 Task: Find connections with filter location Mandsaur with filter topic #Jobopeningwith filter profile language English with filter current company HR Path with filter school MCT's Rajiv Gandhi Institute Of Technology with filter industry Media & Telecommunications with filter service category Personal Injury Law with filter keywords title Molecular Scientist
Action: Mouse moved to (474, 65)
Screenshot: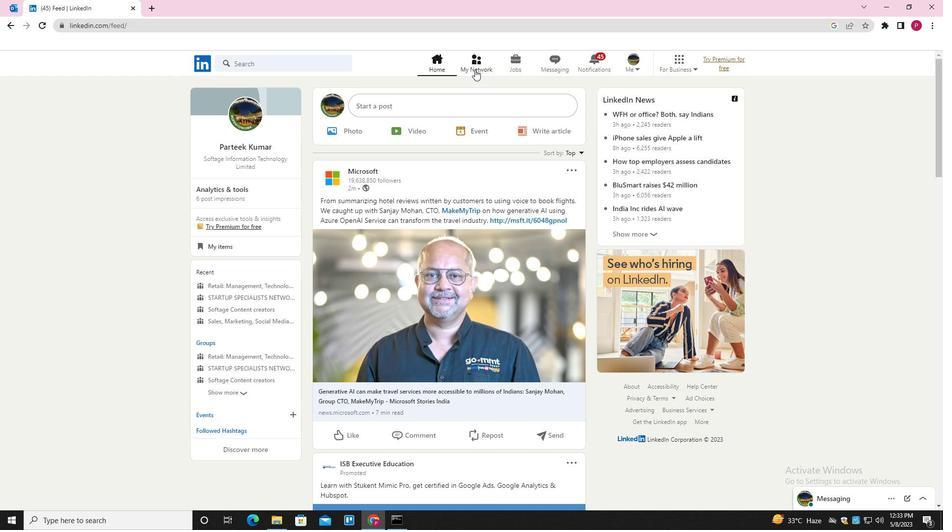 
Action: Mouse pressed left at (474, 65)
Screenshot: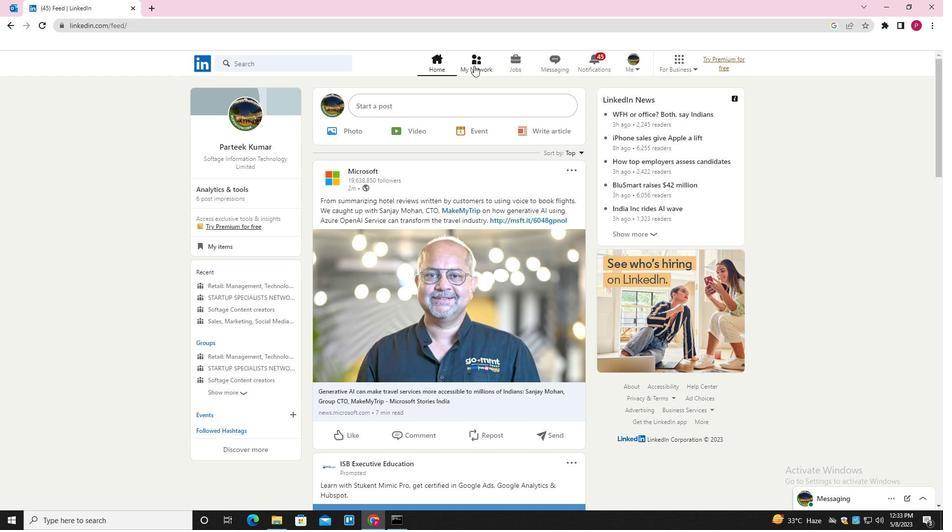 
Action: Mouse moved to (312, 120)
Screenshot: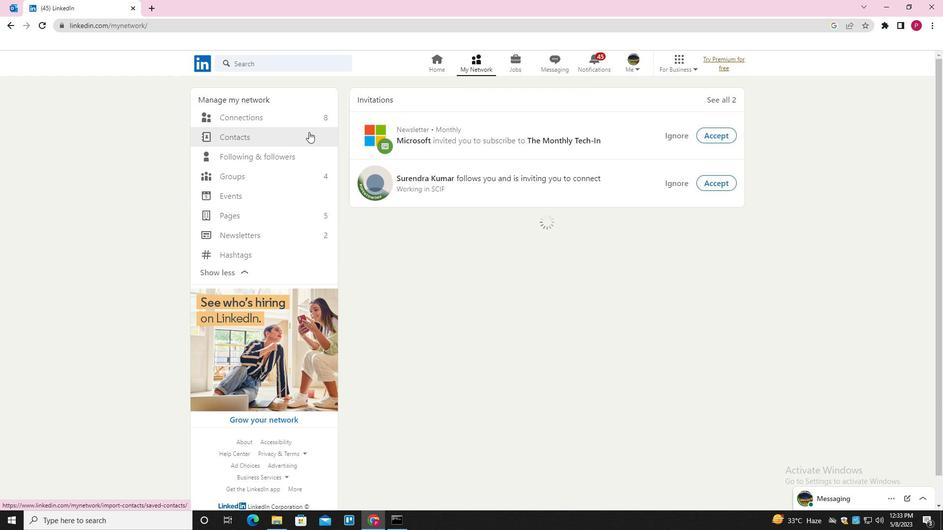 
Action: Mouse pressed left at (312, 120)
Screenshot: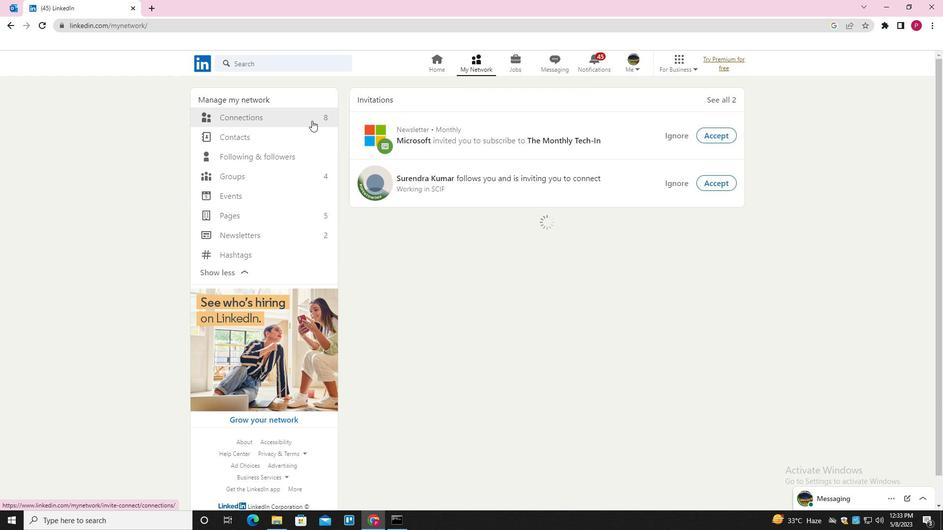 
Action: Mouse moved to (537, 119)
Screenshot: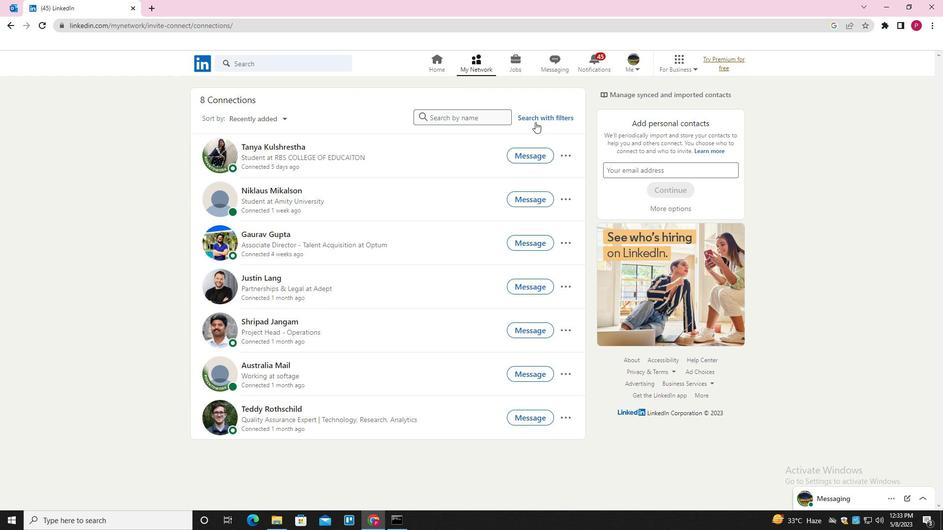 
Action: Mouse pressed left at (537, 119)
Screenshot: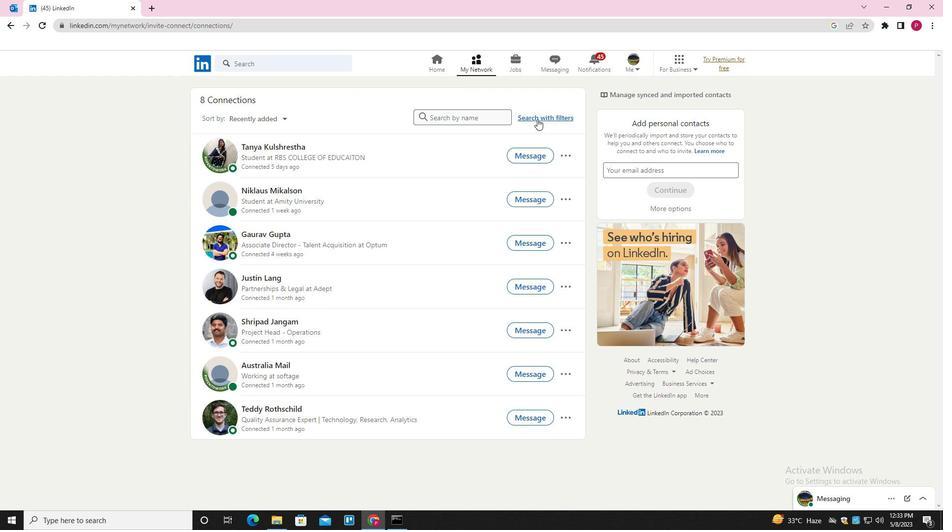 
Action: Mouse moved to (506, 92)
Screenshot: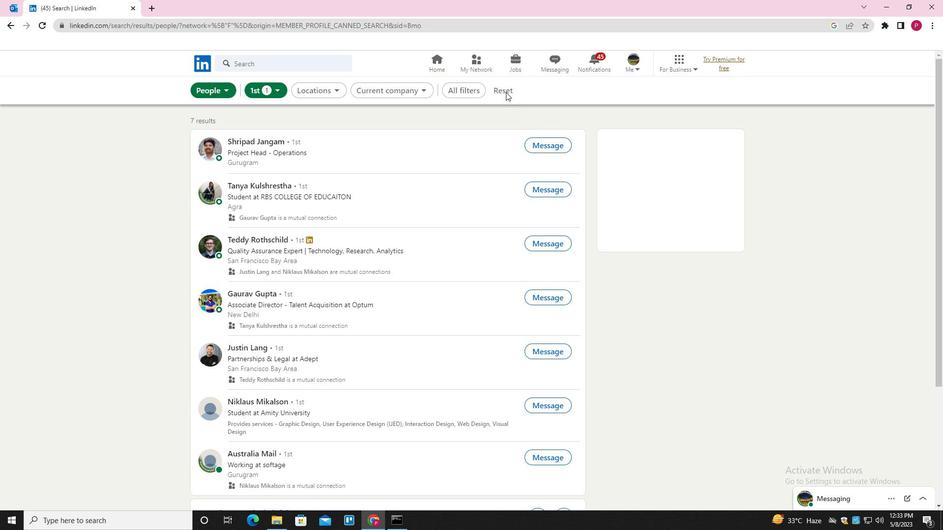
Action: Mouse pressed left at (506, 92)
Screenshot: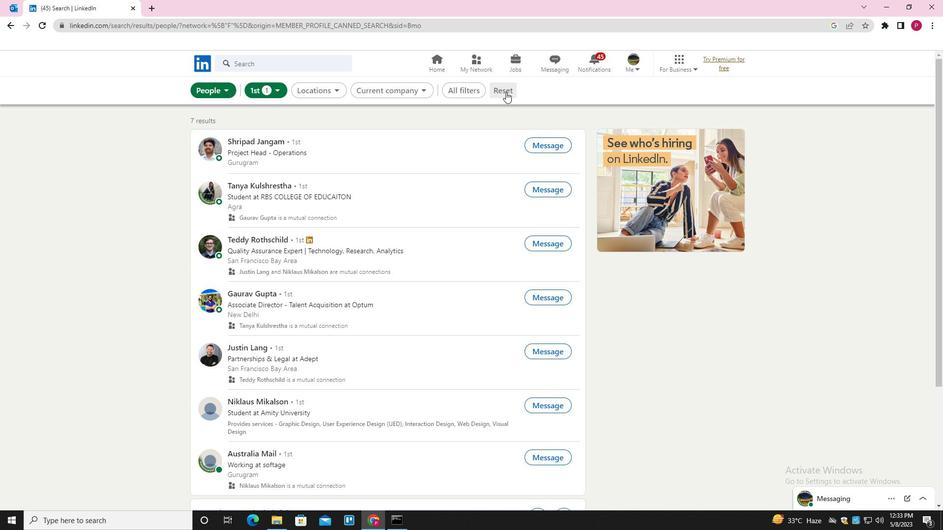 
Action: Mouse moved to (494, 88)
Screenshot: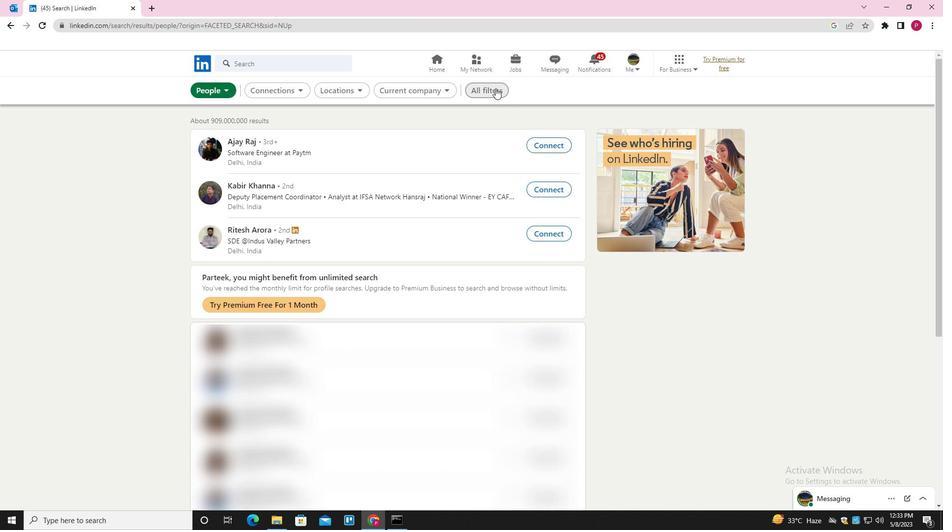 
Action: Mouse pressed left at (494, 88)
Screenshot: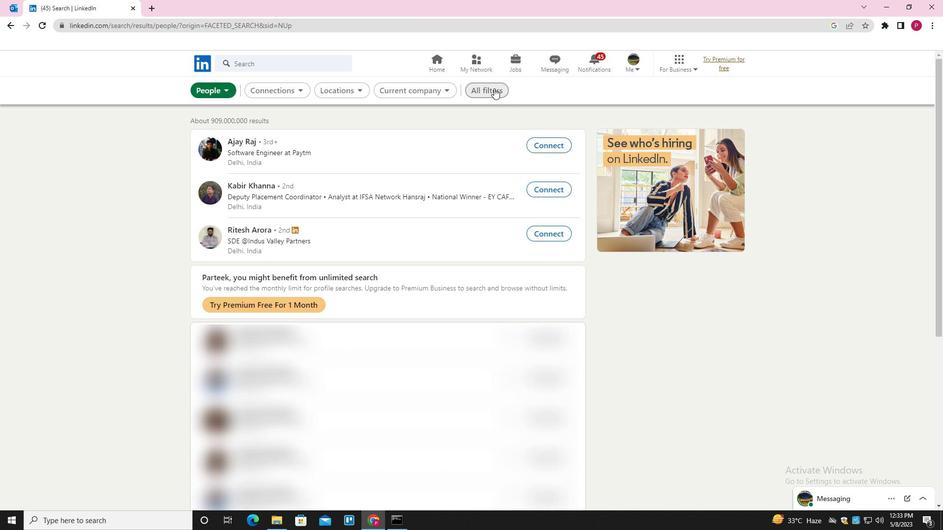 
Action: Mouse moved to (813, 264)
Screenshot: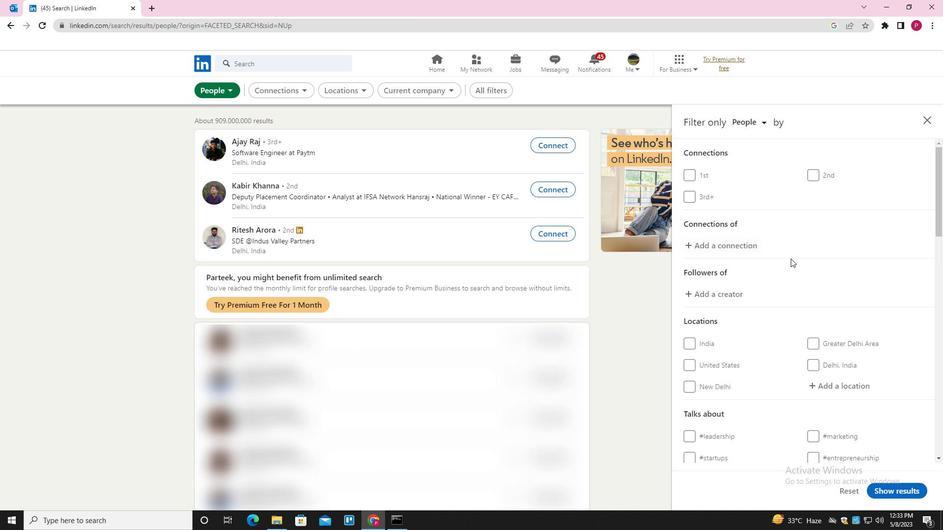 
Action: Mouse scrolled (813, 264) with delta (0, 0)
Screenshot: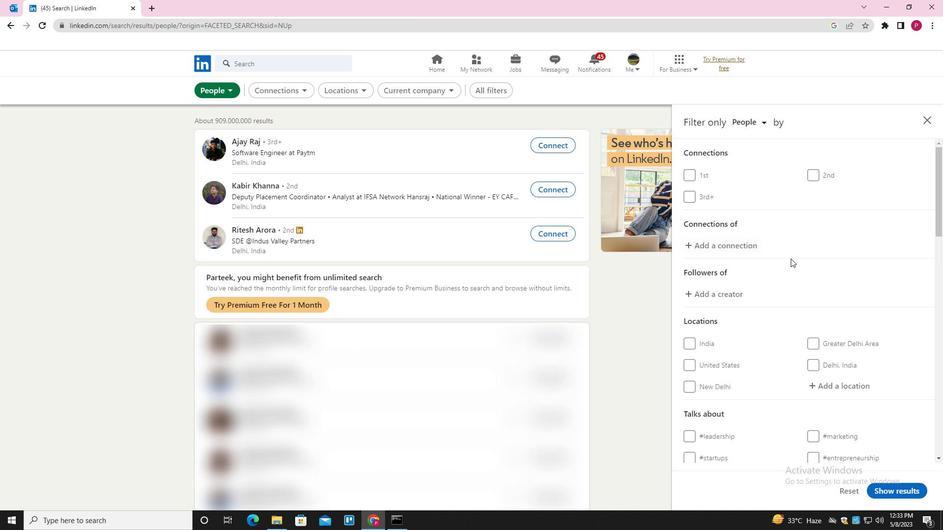 
Action: Mouse moved to (813, 265)
Screenshot: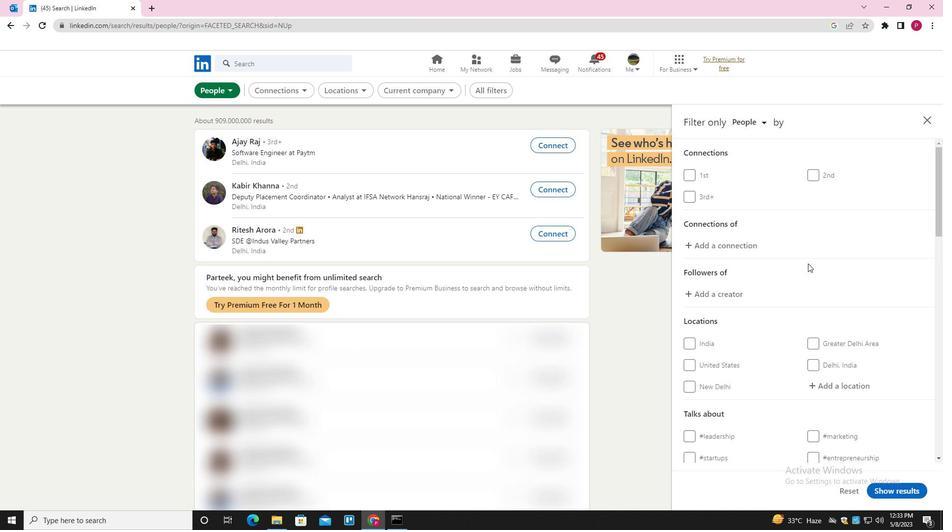 
Action: Mouse scrolled (813, 264) with delta (0, 0)
Screenshot: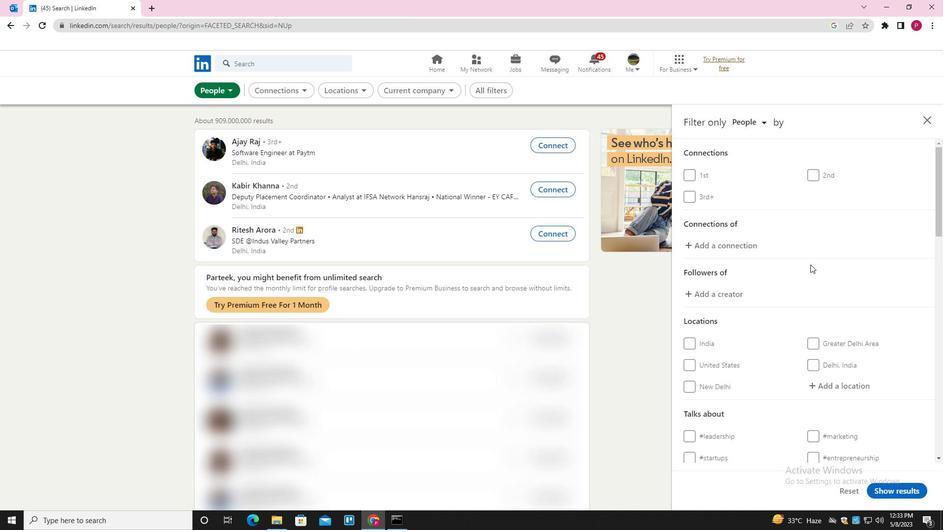 
Action: Mouse scrolled (813, 264) with delta (0, 0)
Screenshot: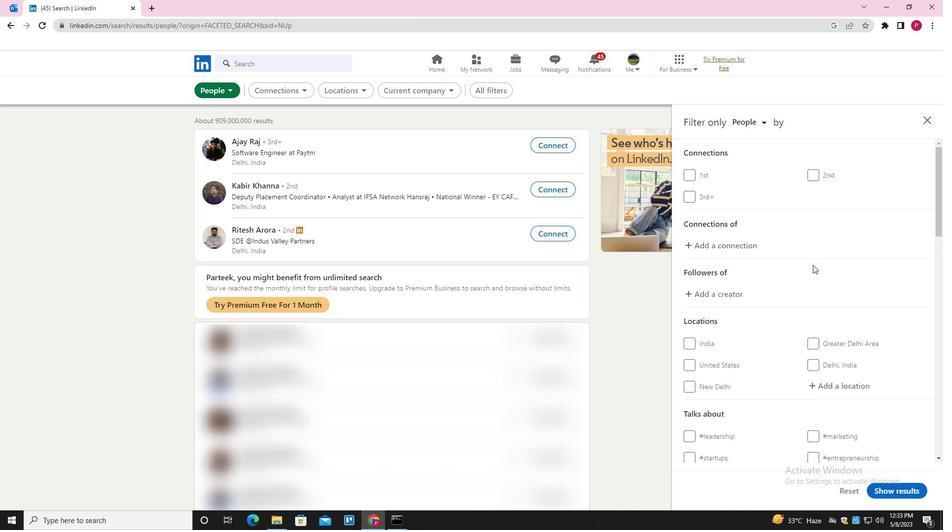 
Action: Mouse moved to (844, 238)
Screenshot: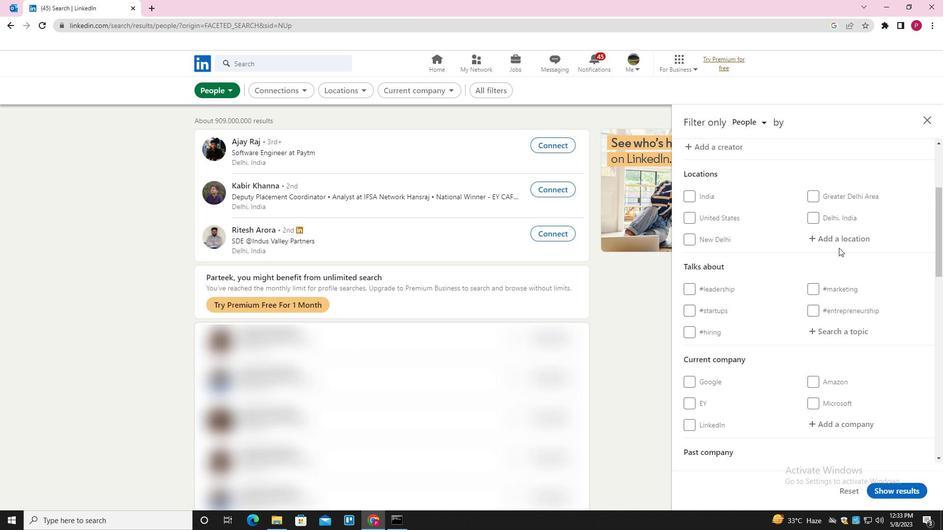 
Action: Mouse pressed left at (844, 238)
Screenshot: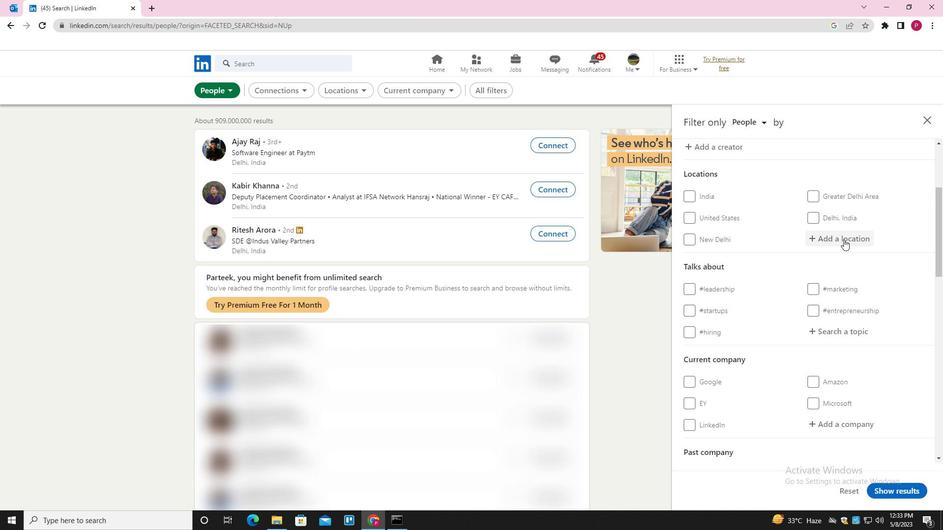 
Action: Key pressed <Key.shift>MANDSAUR<Key.down><Key.enter>
Screenshot: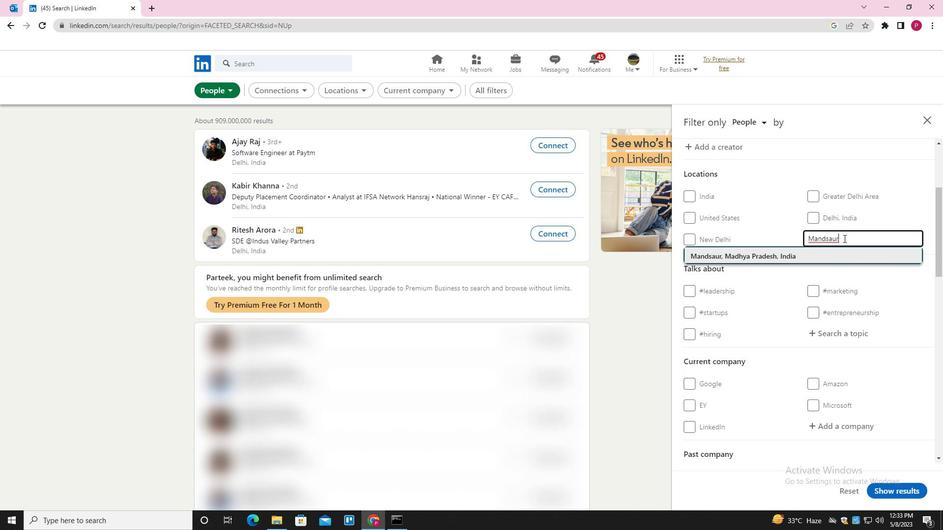 
Action: Mouse moved to (823, 265)
Screenshot: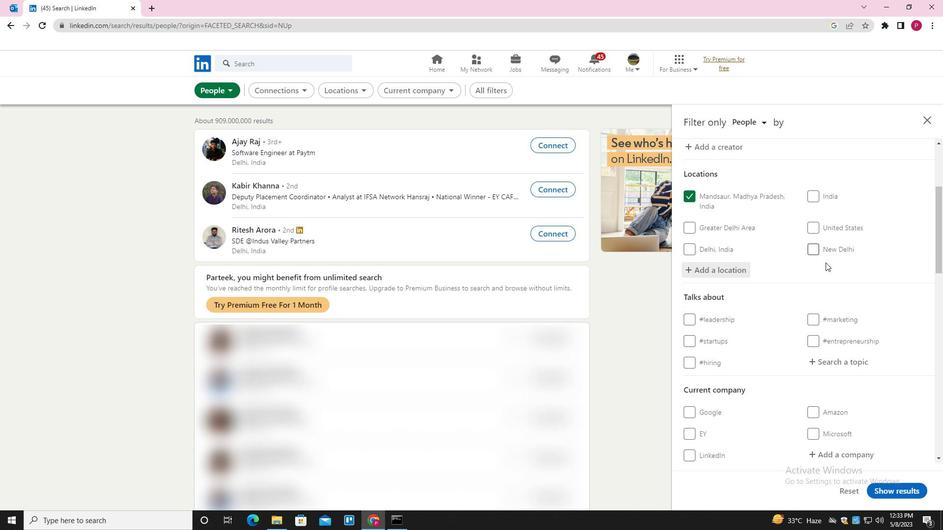 
Action: Mouse scrolled (823, 265) with delta (0, 0)
Screenshot: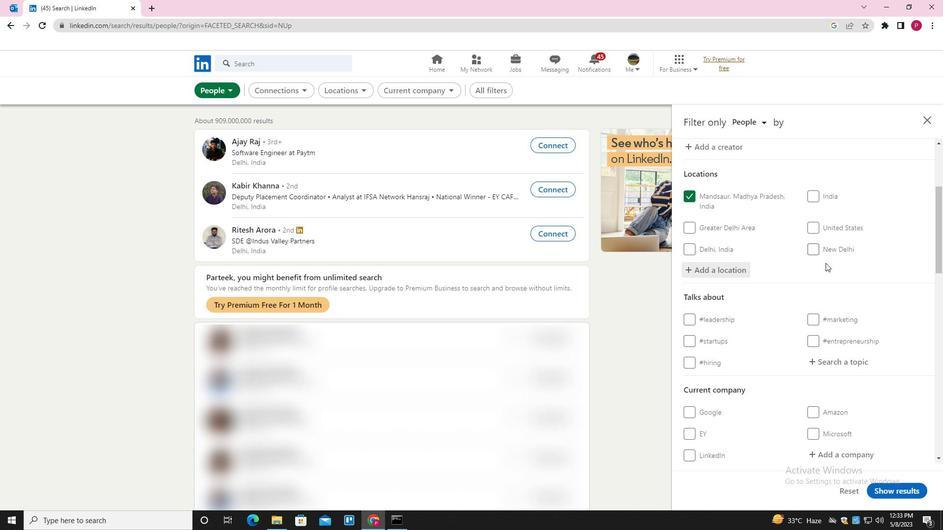 
Action: Mouse scrolled (823, 265) with delta (0, 0)
Screenshot: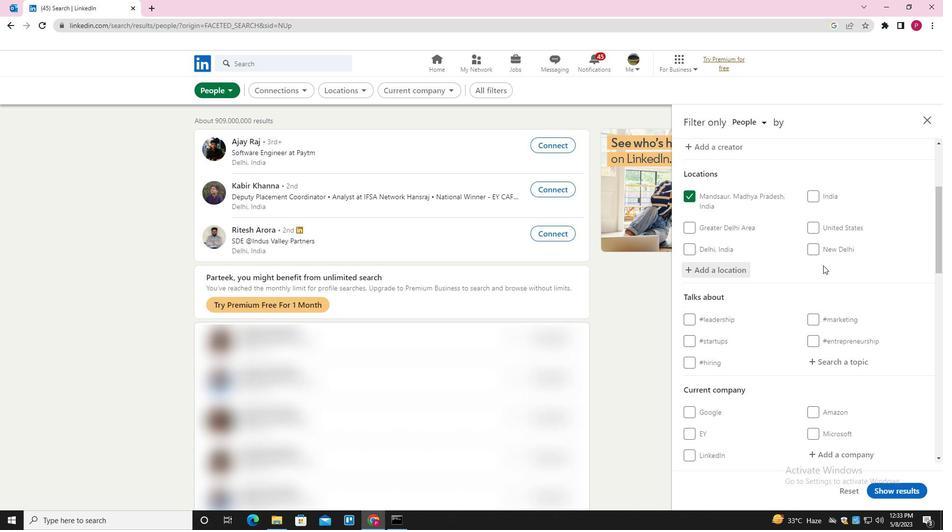 
Action: Mouse moved to (825, 264)
Screenshot: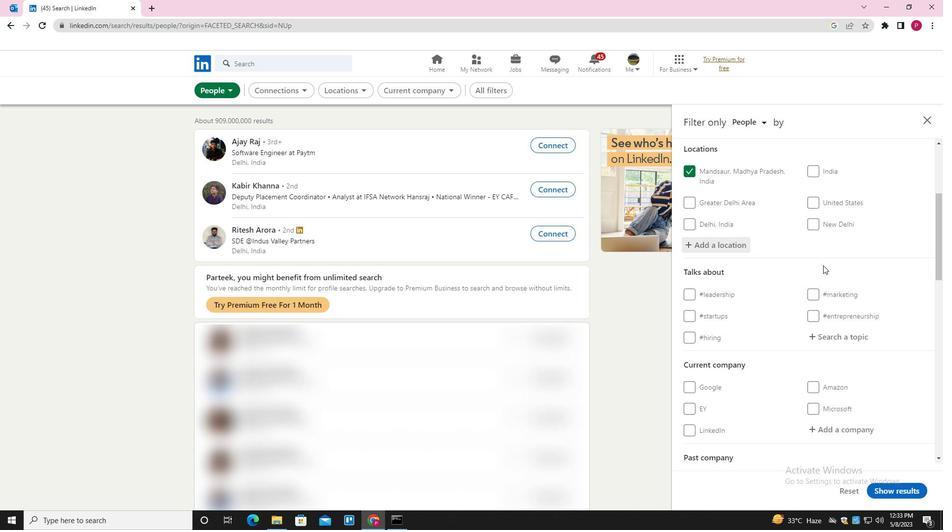 
Action: Mouse scrolled (825, 264) with delta (0, 0)
Screenshot: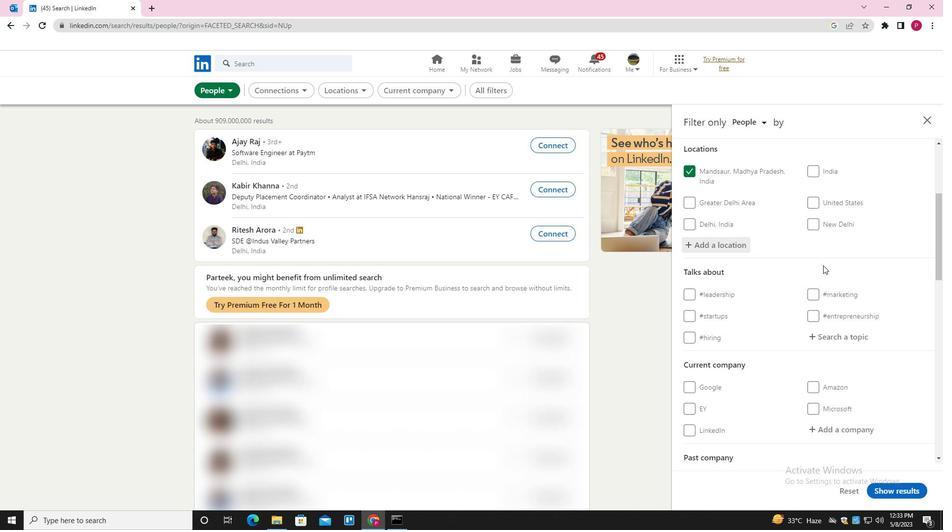 
Action: Mouse moved to (844, 214)
Screenshot: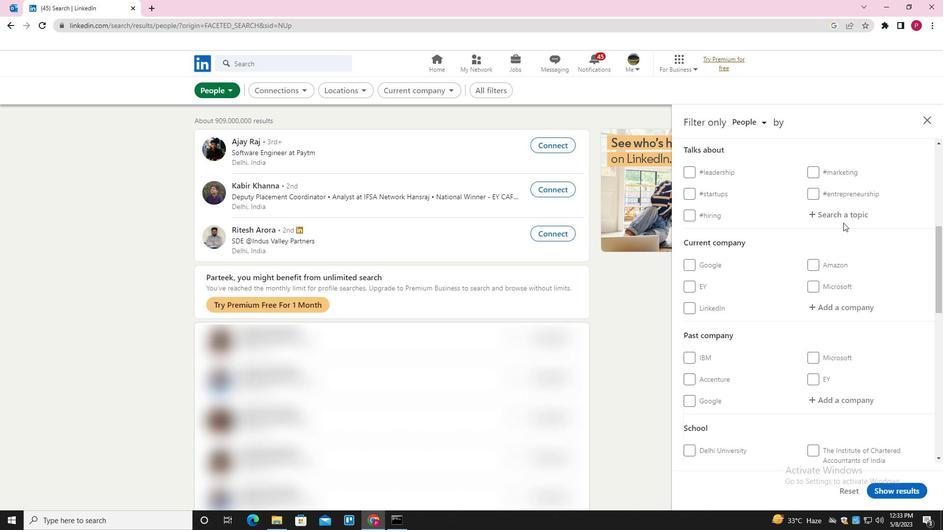 
Action: Mouse pressed left at (844, 214)
Screenshot: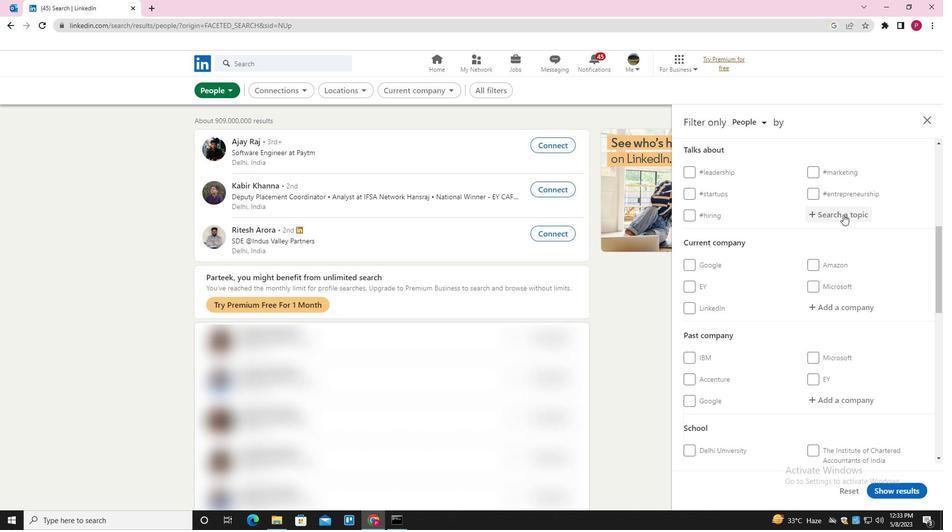 
Action: Key pressed JOBOPENING<Key.down><Key.enter>
Screenshot: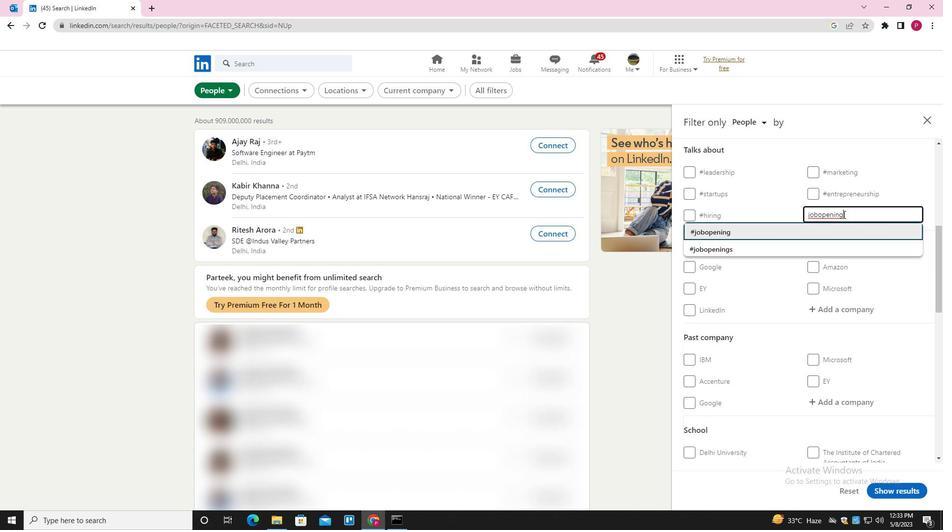 
Action: Mouse moved to (797, 293)
Screenshot: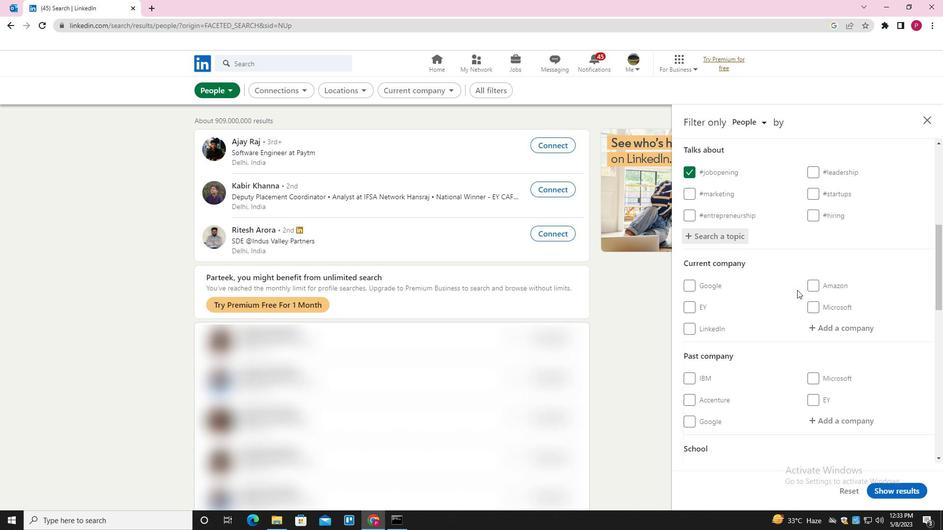 
Action: Mouse scrolled (797, 292) with delta (0, 0)
Screenshot: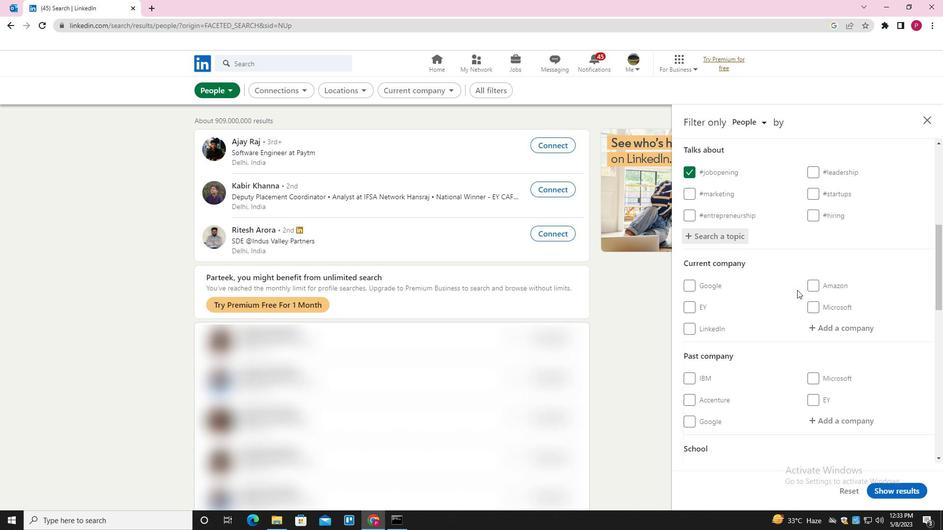 
Action: Mouse scrolled (797, 292) with delta (0, 0)
Screenshot: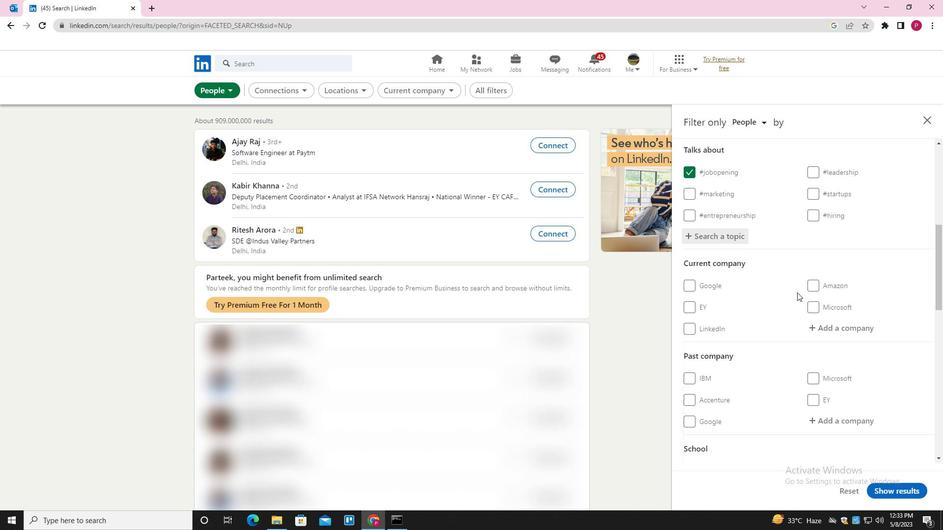 
Action: Mouse moved to (797, 293)
Screenshot: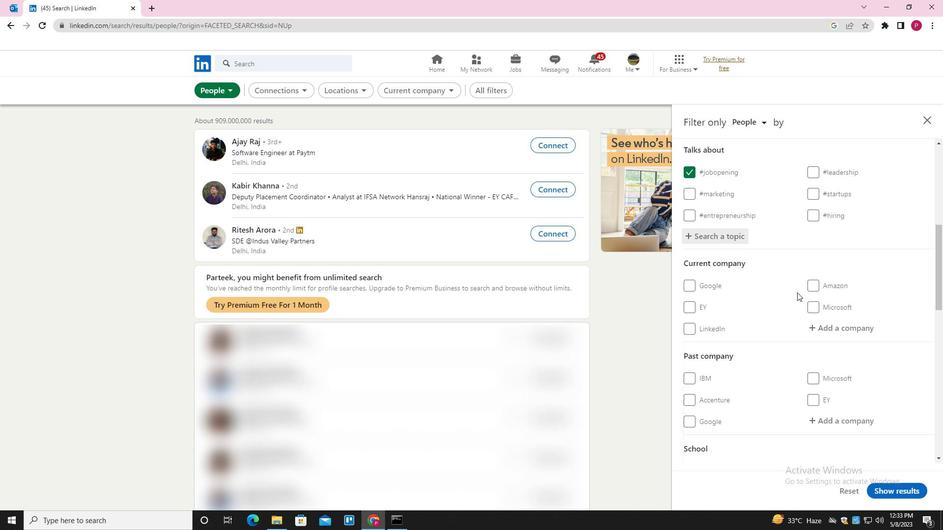 
Action: Mouse scrolled (797, 293) with delta (0, 0)
Screenshot: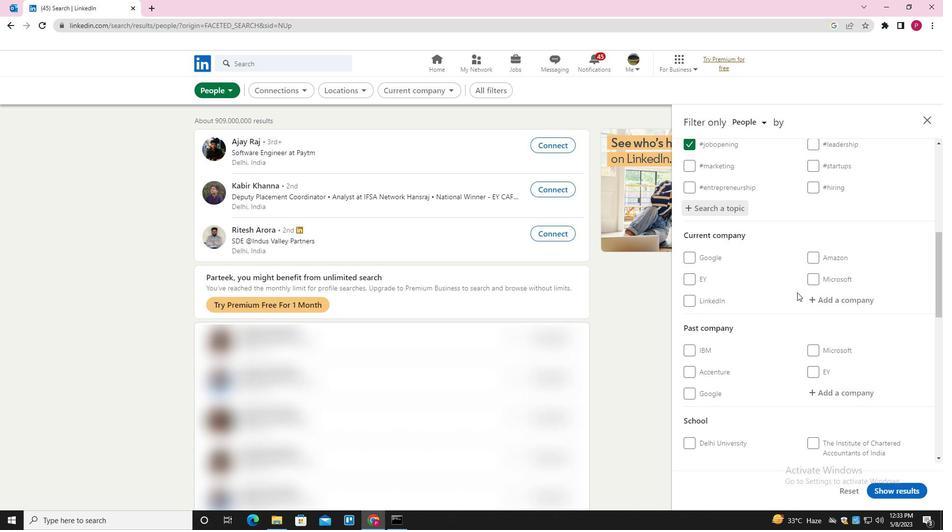 
Action: Mouse scrolled (797, 293) with delta (0, 0)
Screenshot: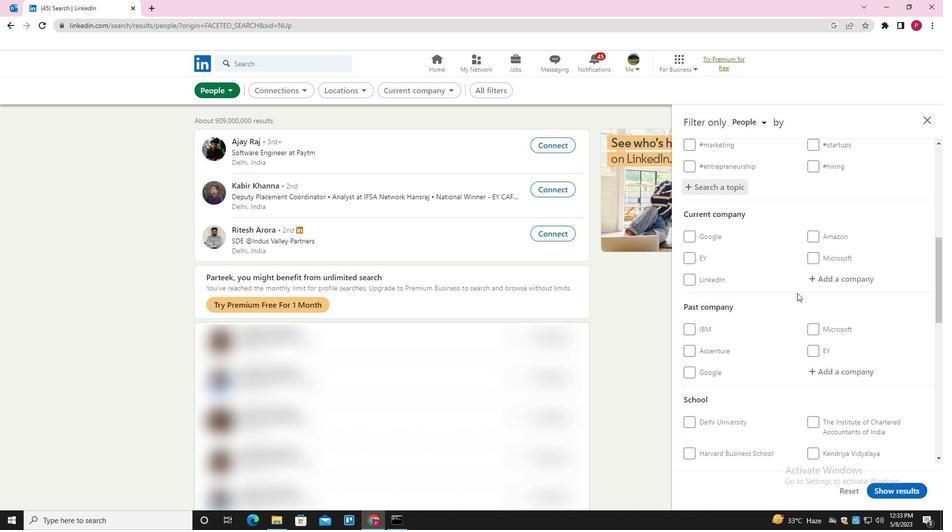 
Action: Mouse moved to (784, 277)
Screenshot: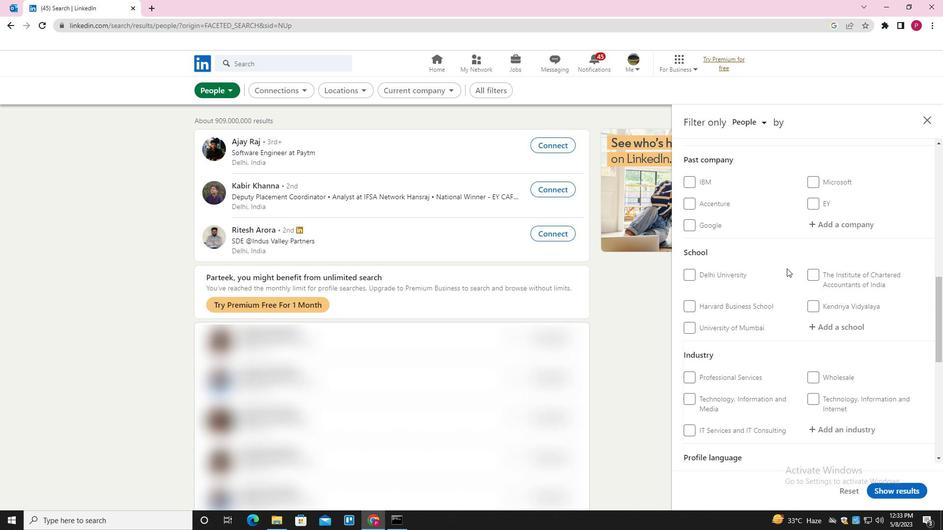 
Action: Mouse scrolled (784, 277) with delta (0, 0)
Screenshot: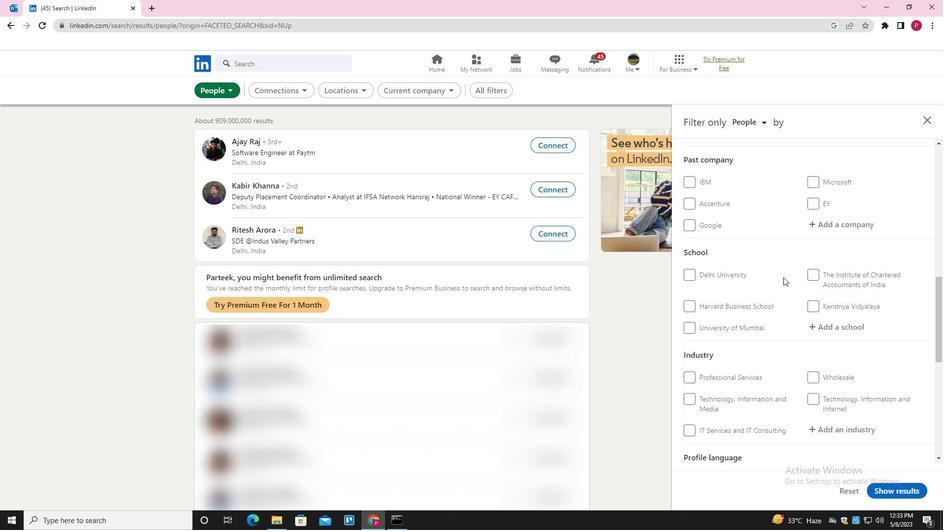 
Action: Mouse scrolled (784, 277) with delta (0, 0)
Screenshot: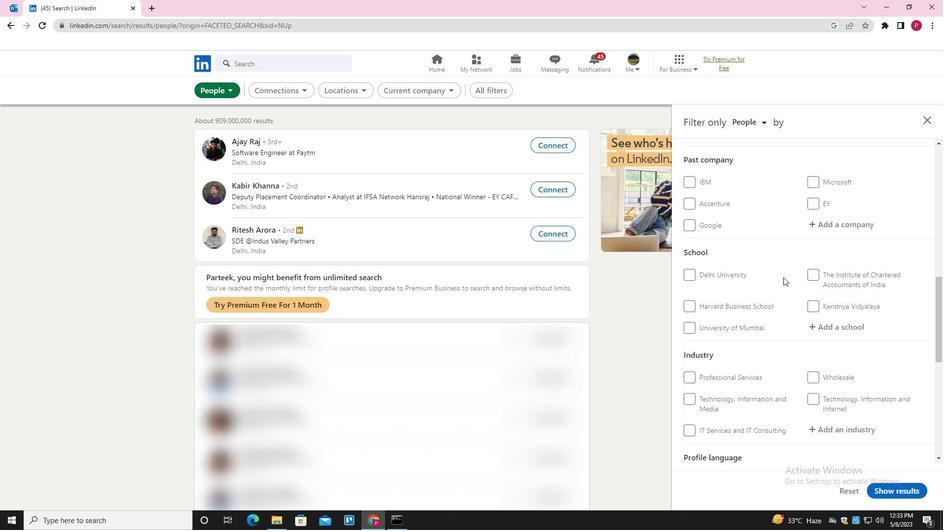 
Action: Mouse moved to (784, 278)
Screenshot: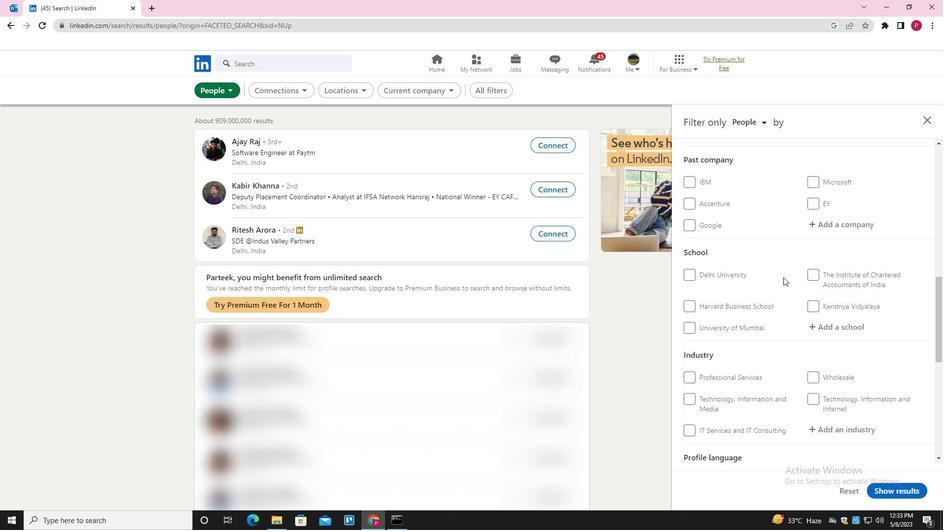 
Action: Mouse scrolled (784, 277) with delta (0, 0)
Screenshot: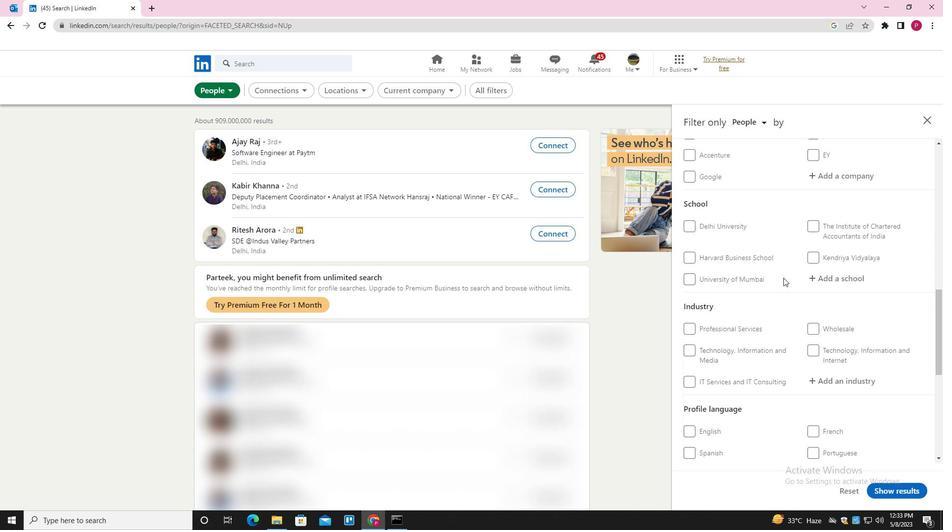 
Action: Mouse scrolled (784, 277) with delta (0, 0)
Screenshot: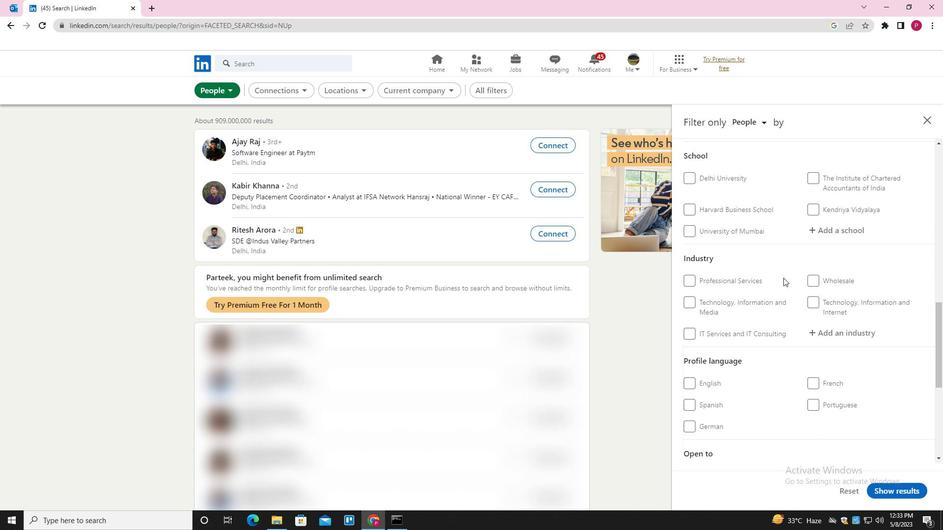 
Action: Mouse scrolled (784, 277) with delta (0, 0)
Screenshot: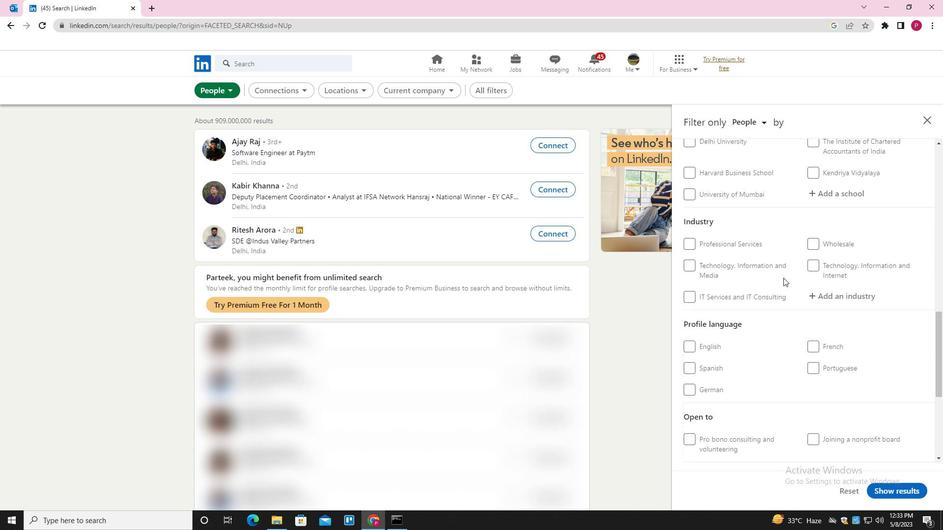 
Action: Mouse moved to (690, 237)
Screenshot: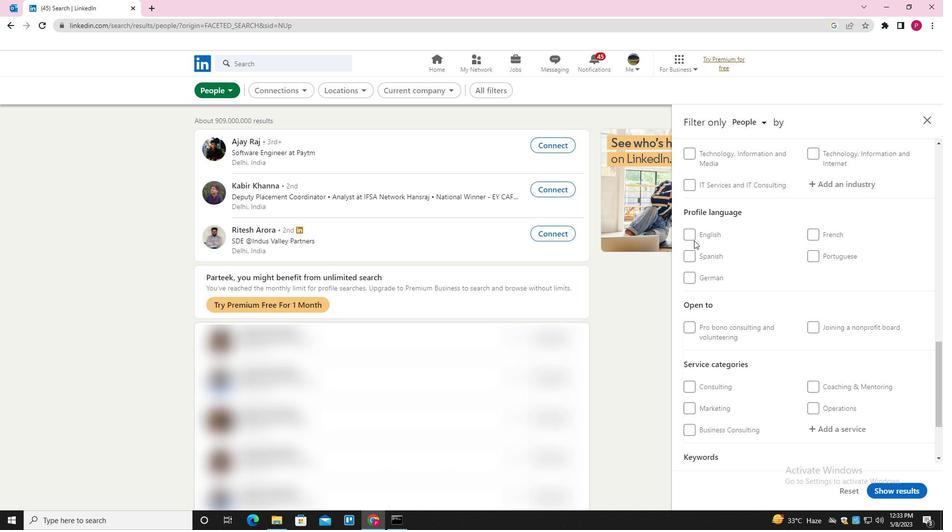 
Action: Mouse pressed left at (690, 237)
Screenshot: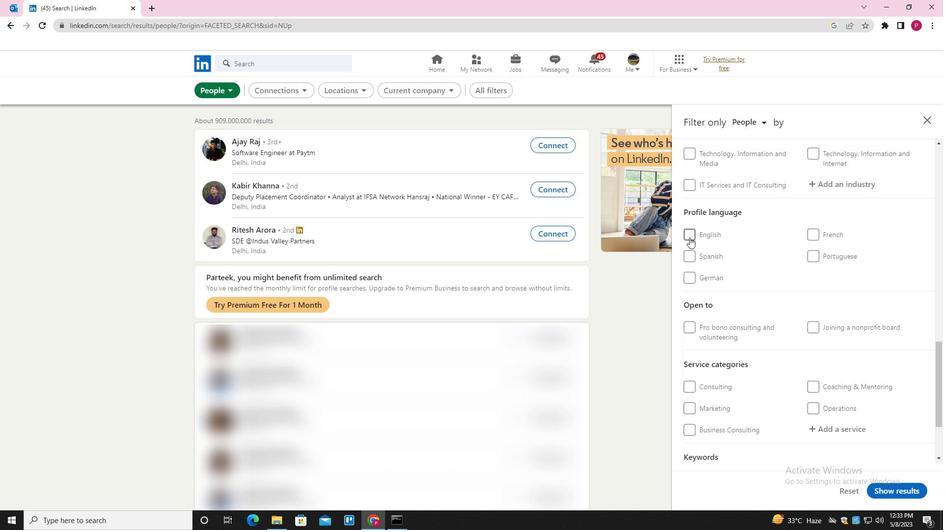 
Action: Mouse moved to (759, 273)
Screenshot: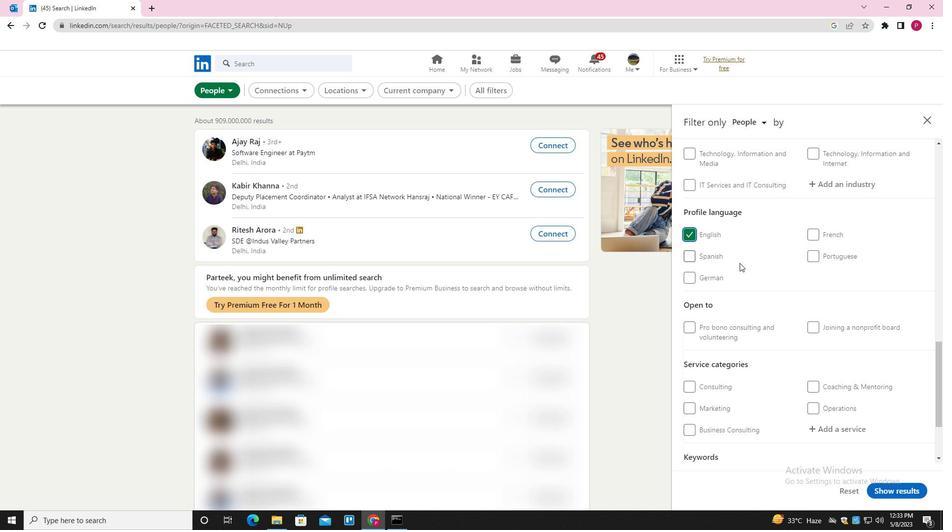 
Action: Mouse scrolled (759, 273) with delta (0, 0)
Screenshot: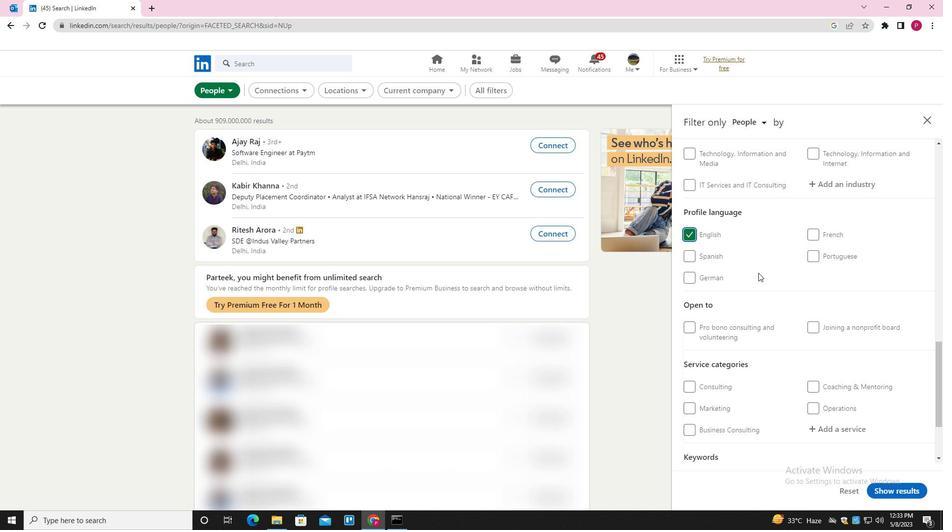 
Action: Mouse scrolled (759, 273) with delta (0, 0)
Screenshot: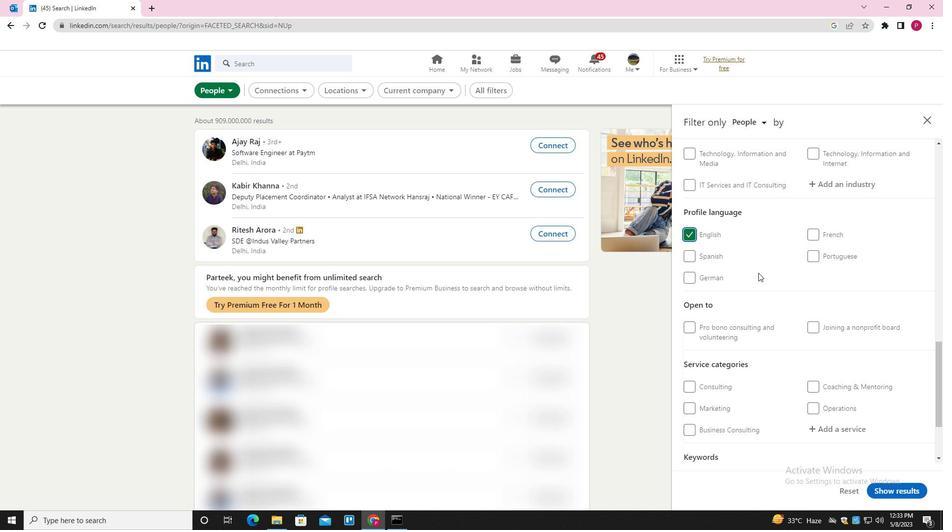 
Action: Mouse scrolled (759, 273) with delta (0, 0)
Screenshot: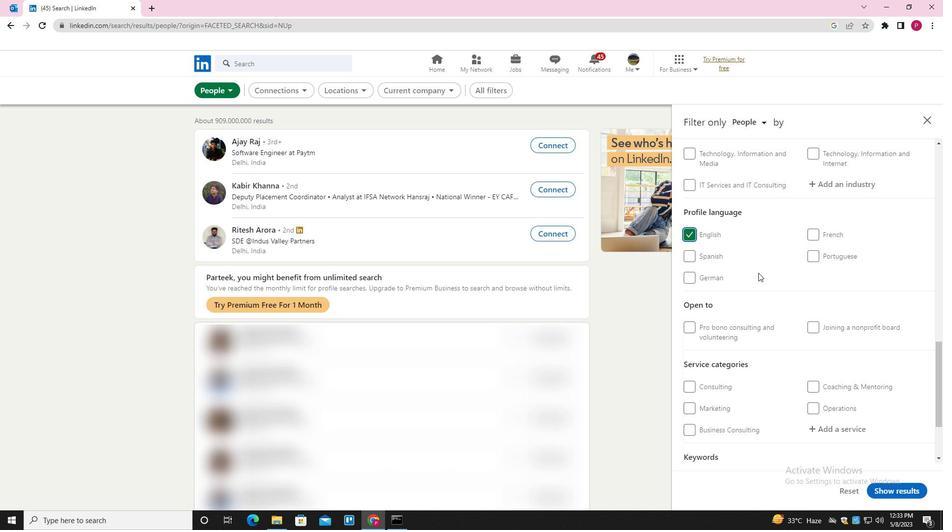 
Action: Mouse scrolled (759, 273) with delta (0, 0)
Screenshot: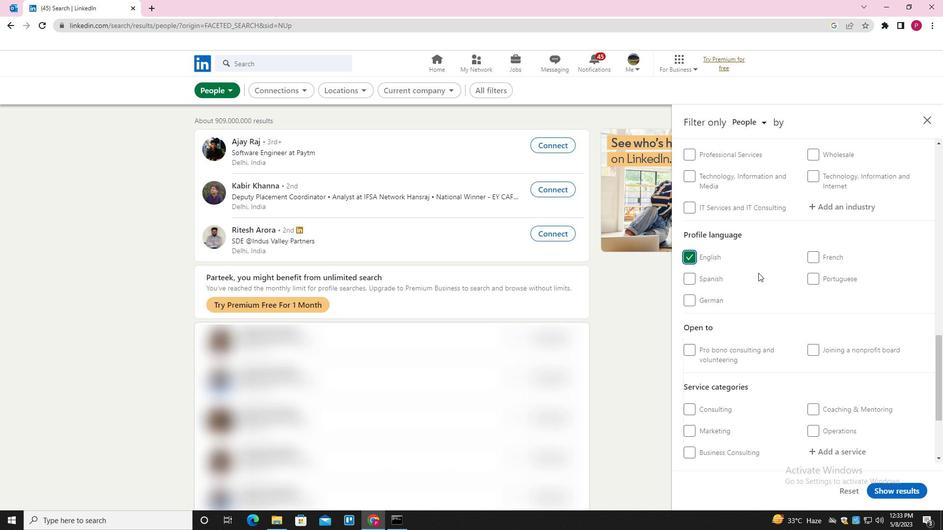 
Action: Mouse scrolled (759, 273) with delta (0, 0)
Screenshot: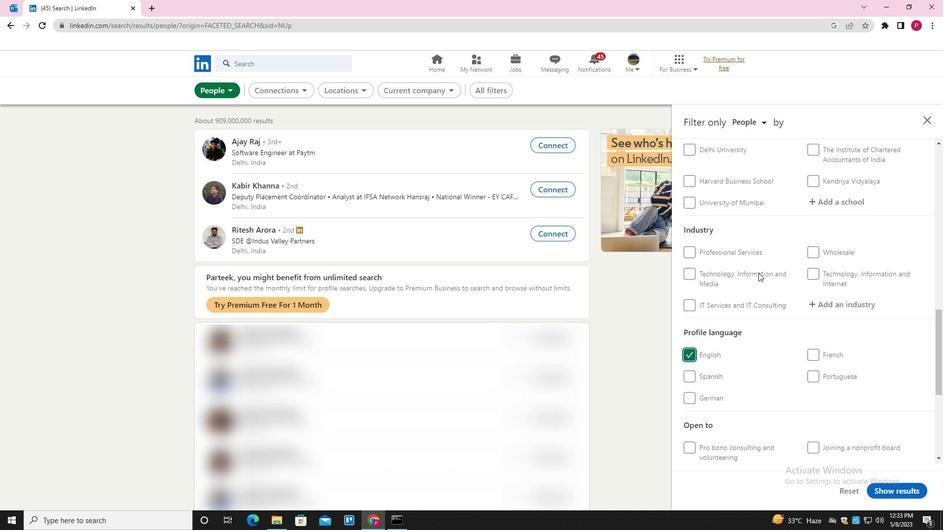 
Action: Mouse scrolled (759, 273) with delta (0, 0)
Screenshot: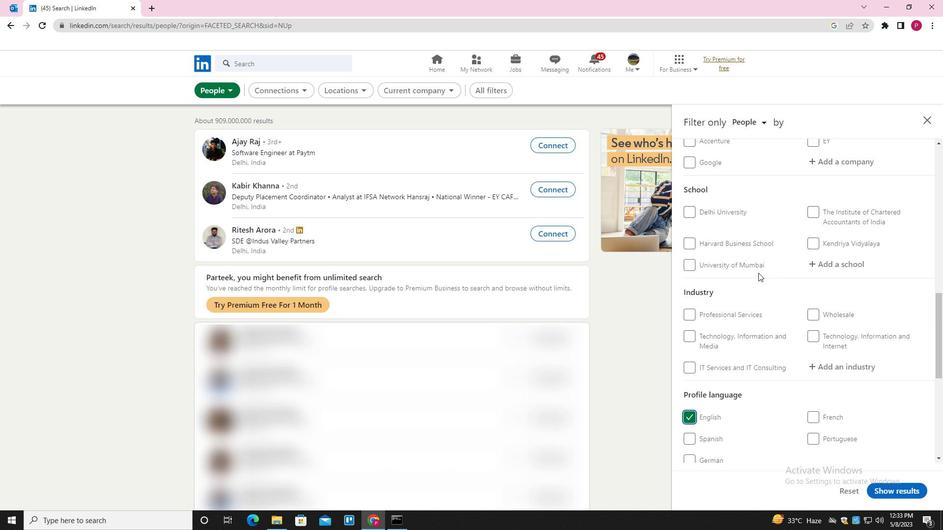 
Action: Mouse scrolled (759, 273) with delta (0, 0)
Screenshot: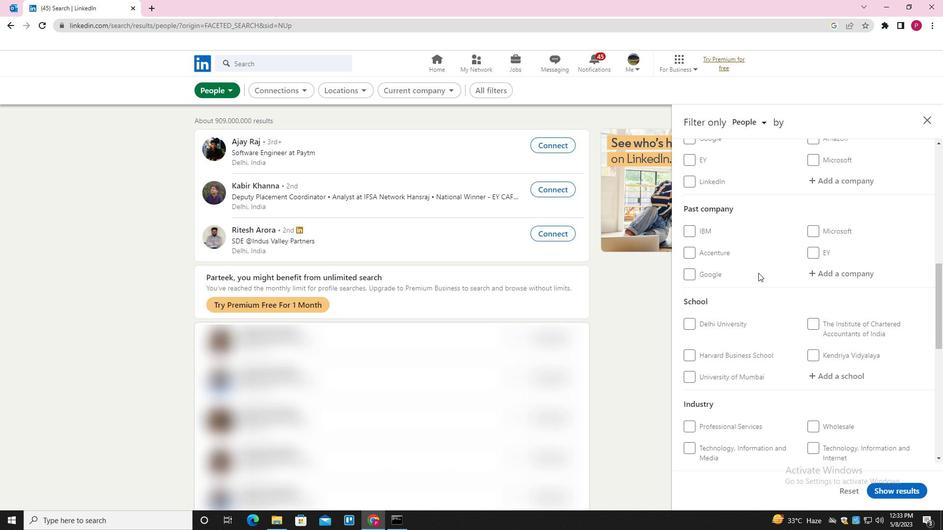
Action: Mouse moved to (837, 230)
Screenshot: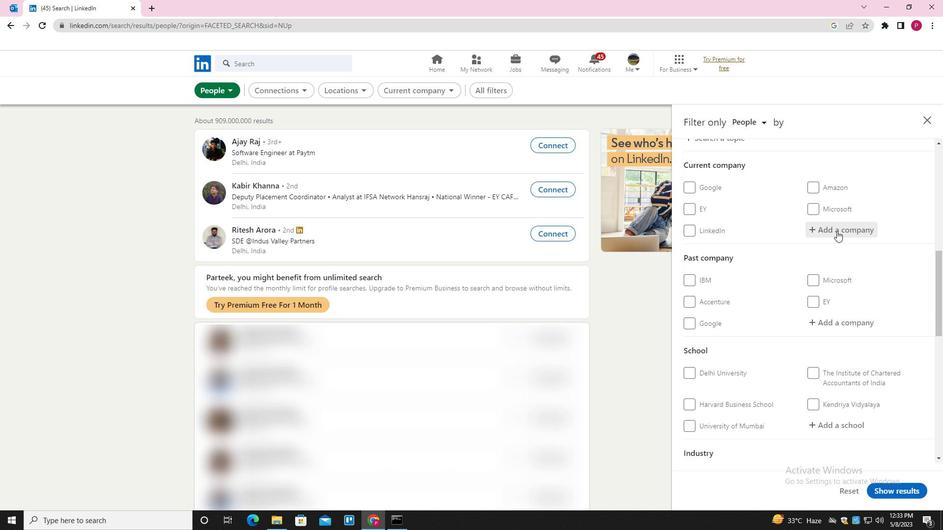 
Action: Mouse pressed left at (837, 230)
Screenshot: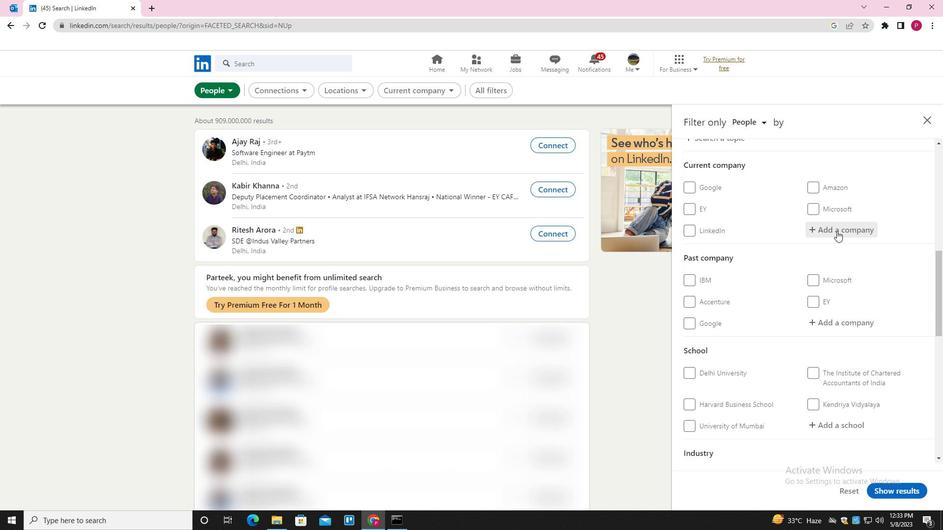 
Action: Mouse moved to (835, 229)
Screenshot: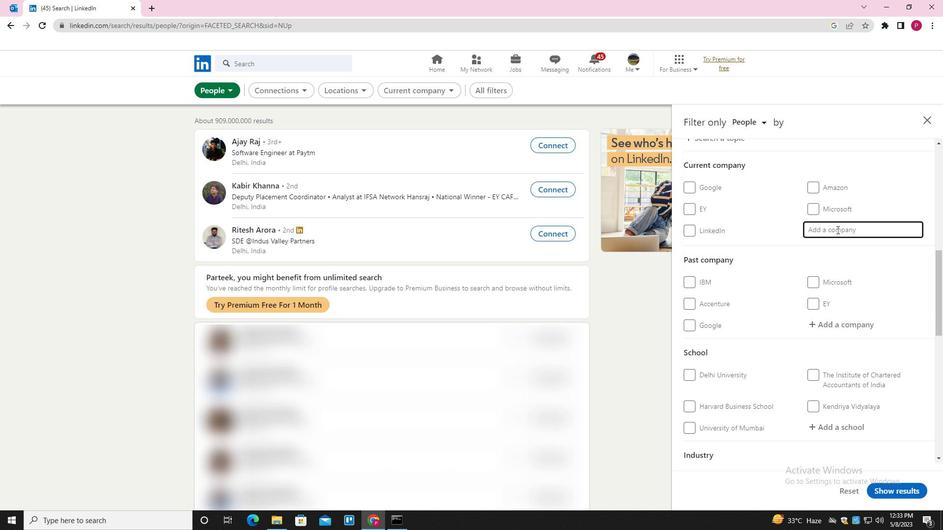 
Action: Key pressed <Key.shift><Key.shift><Key.shift><Key.shift><Key.shift><Key.shift><Key.shift><Key.shift>HR<Key.space><Key.shift>PATH<Key.down><Key.enter>
Screenshot: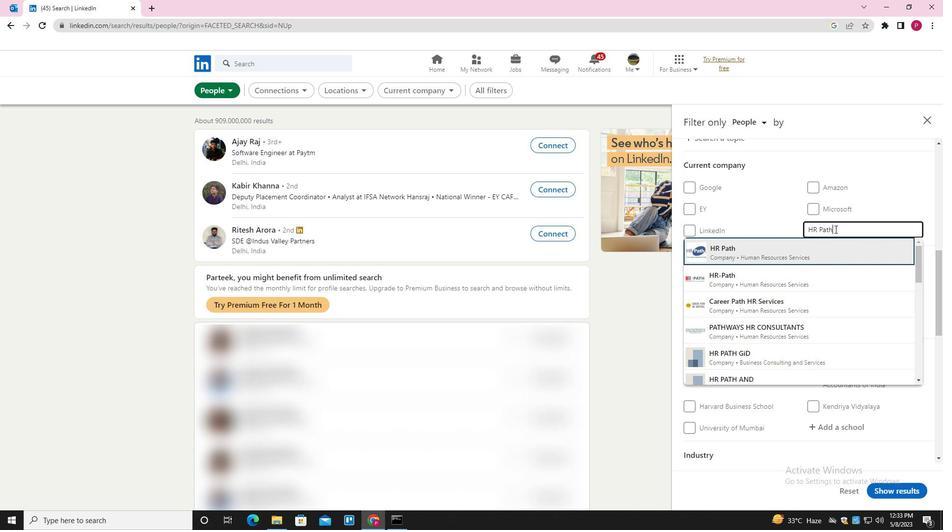 
Action: Mouse moved to (822, 261)
Screenshot: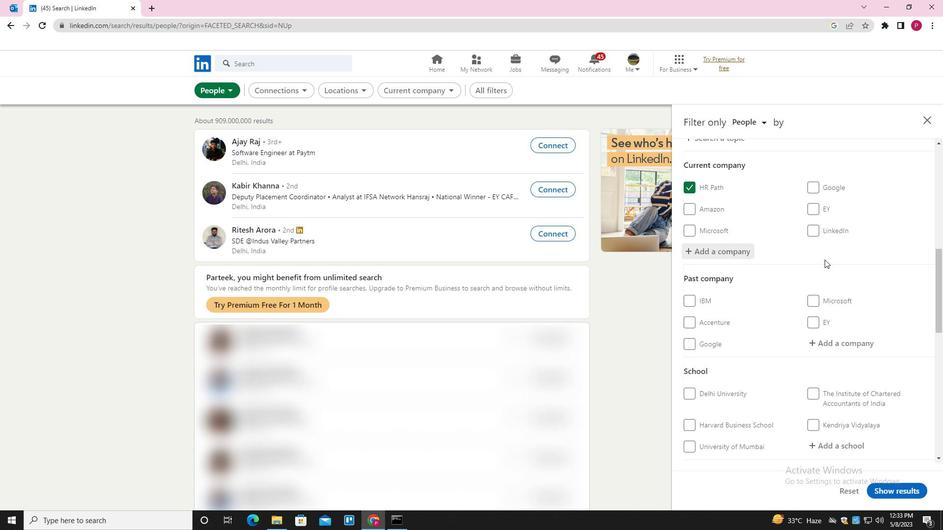 
Action: Mouse scrolled (822, 260) with delta (0, 0)
Screenshot: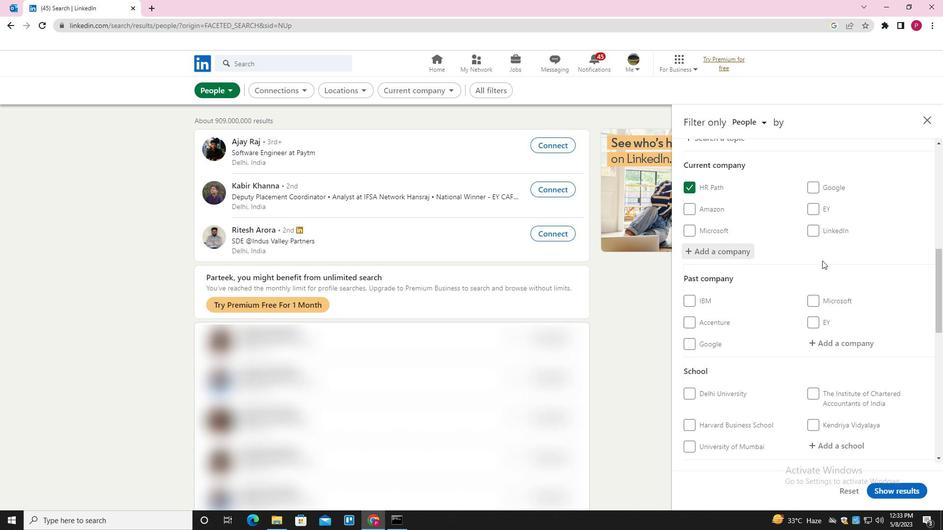 
Action: Mouse scrolled (822, 260) with delta (0, 0)
Screenshot: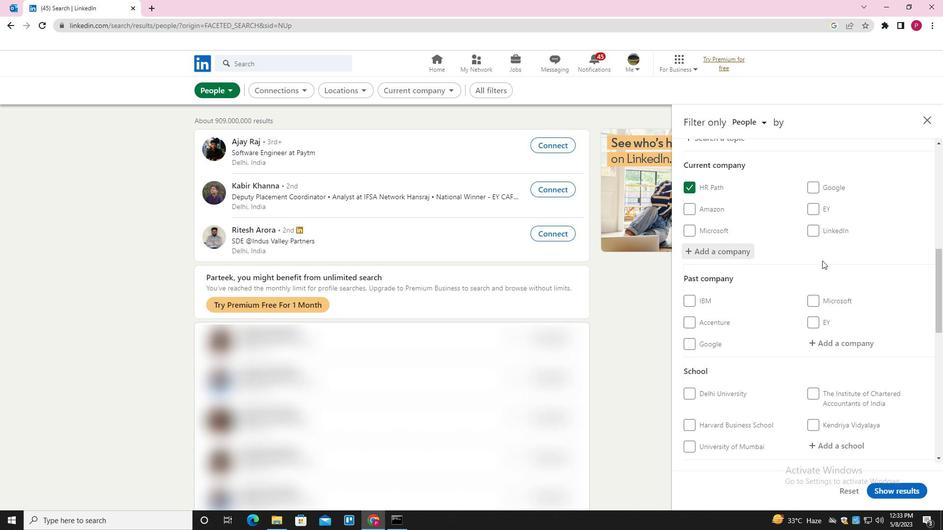 
Action: Mouse scrolled (822, 260) with delta (0, 0)
Screenshot: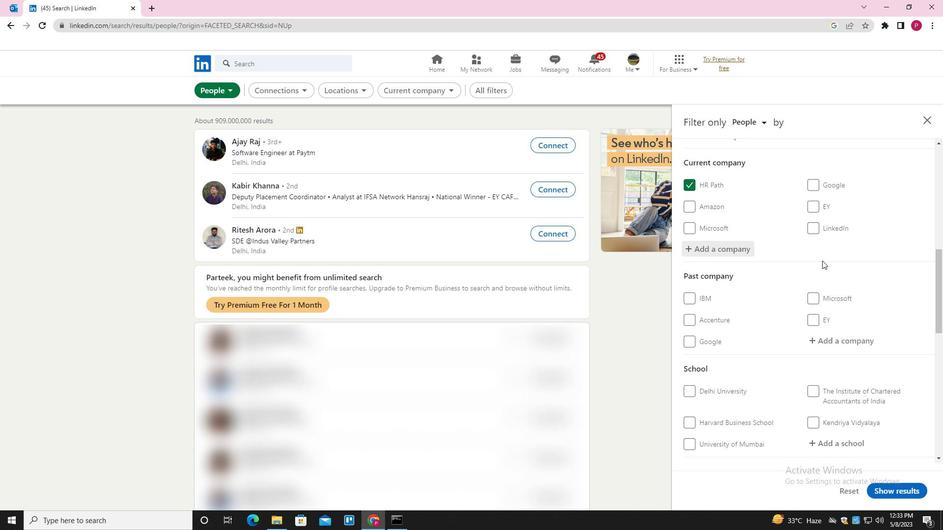 
Action: Mouse scrolled (822, 260) with delta (0, 0)
Screenshot: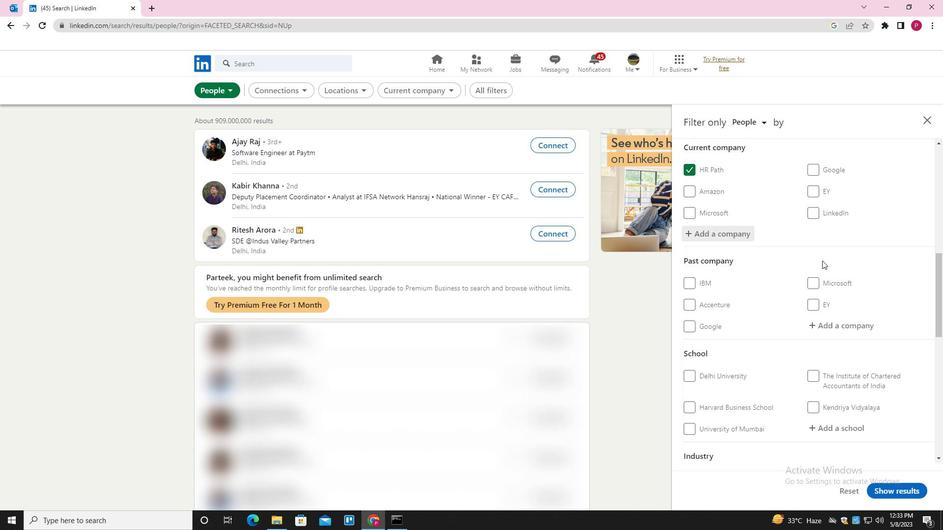 
Action: Mouse scrolled (822, 260) with delta (0, 0)
Screenshot: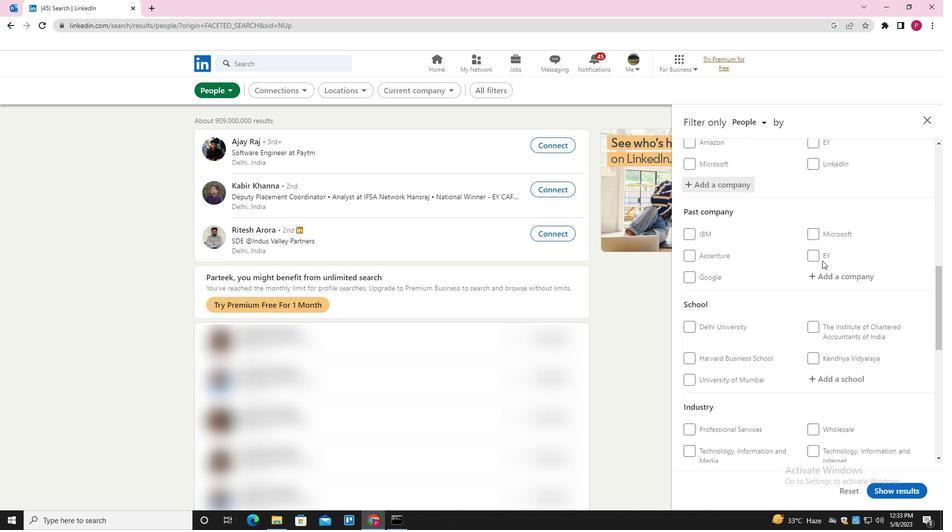 
Action: Mouse moved to (832, 201)
Screenshot: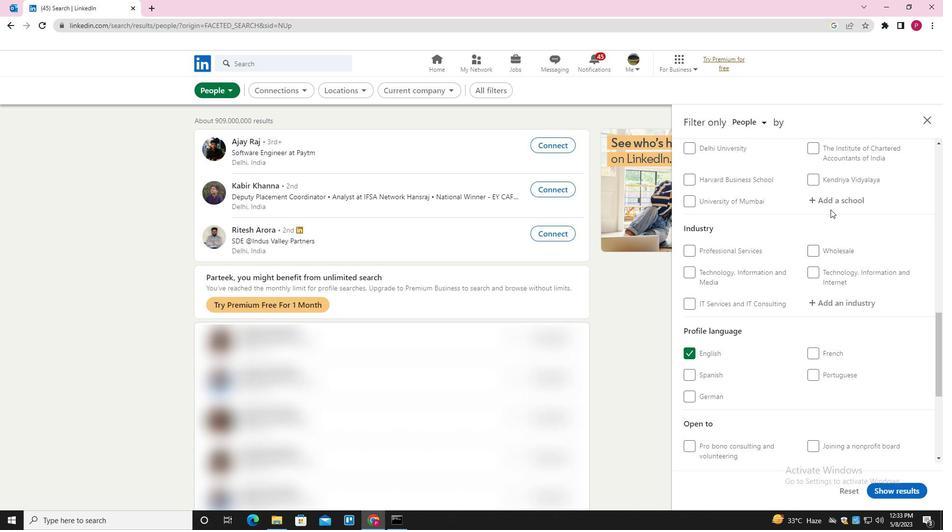 
Action: Mouse pressed left at (832, 201)
Screenshot: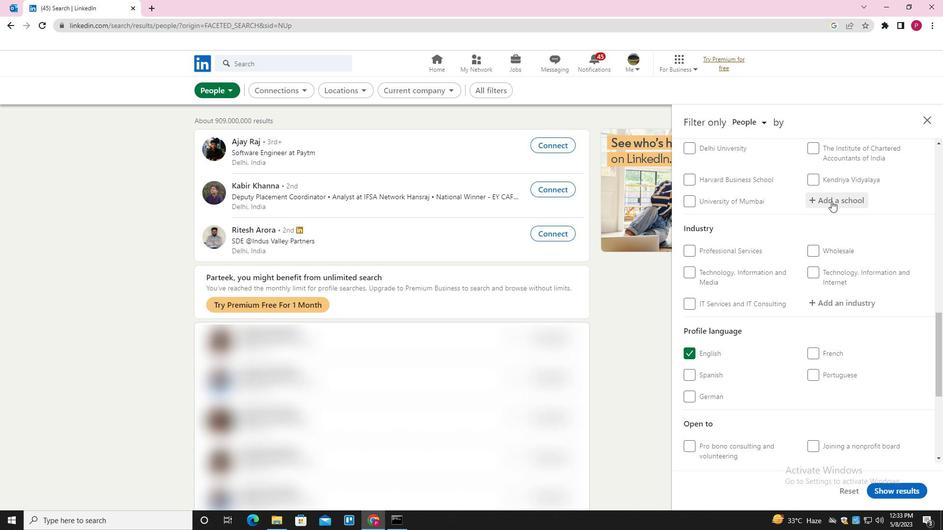 
Action: Key pressed <Key.shift><Key.shift><Key.shift><Key.shift><Key.shift><Key.shift><Key.shift><Key.shift><Key.shift><Key.shift><Key.shift><Key.shift>MCT'S<Key.space><Key.shift><Key.shift><Key.shift><Key.shift>RAJIV<Key.space><Key.shift><Key.shift>GANDHI<Key.space><Key.shift>INSTU<Key.backspace>IR<Key.backspace>TUTE<Key.space>OF<Key.space><Key.shift>Y<Key.backspace><Key.shift>TECHNOLOGY<Key.down><Key.enter>
Screenshot: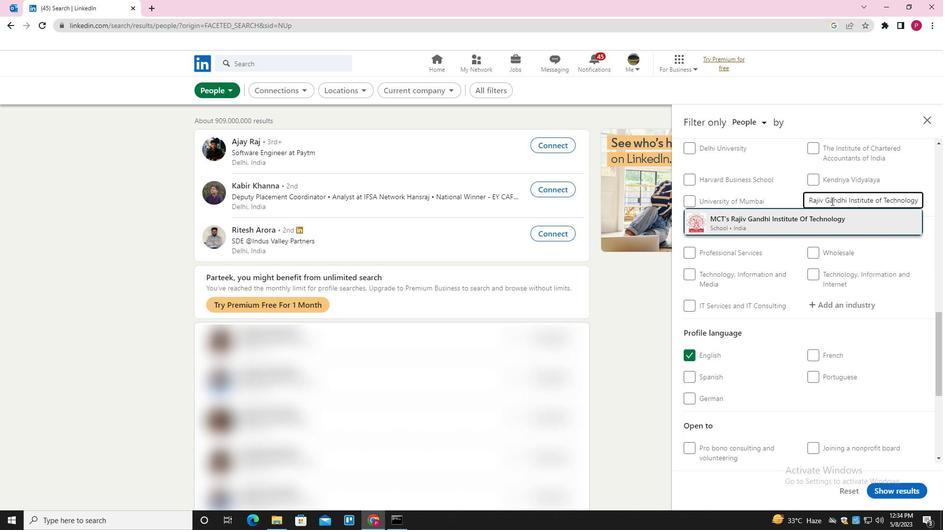 
Action: Mouse moved to (844, 259)
Screenshot: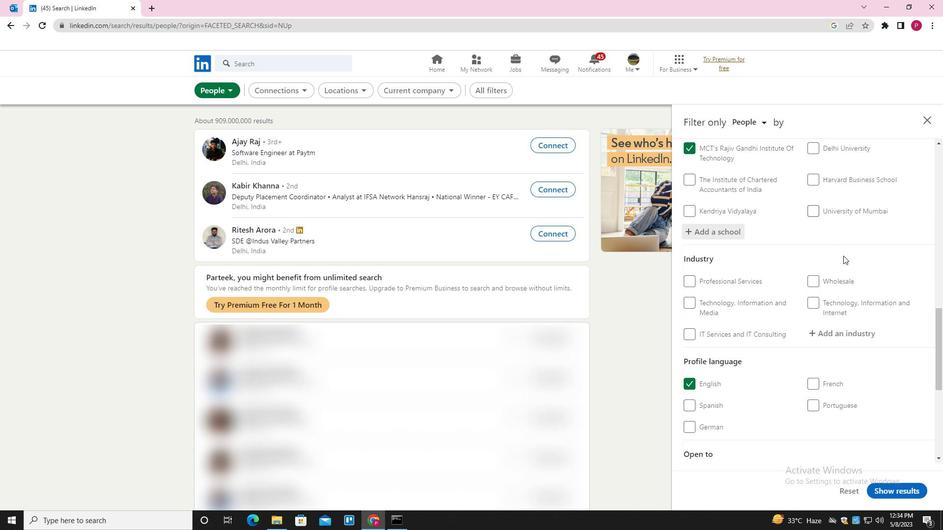
Action: Mouse scrolled (844, 258) with delta (0, 0)
Screenshot: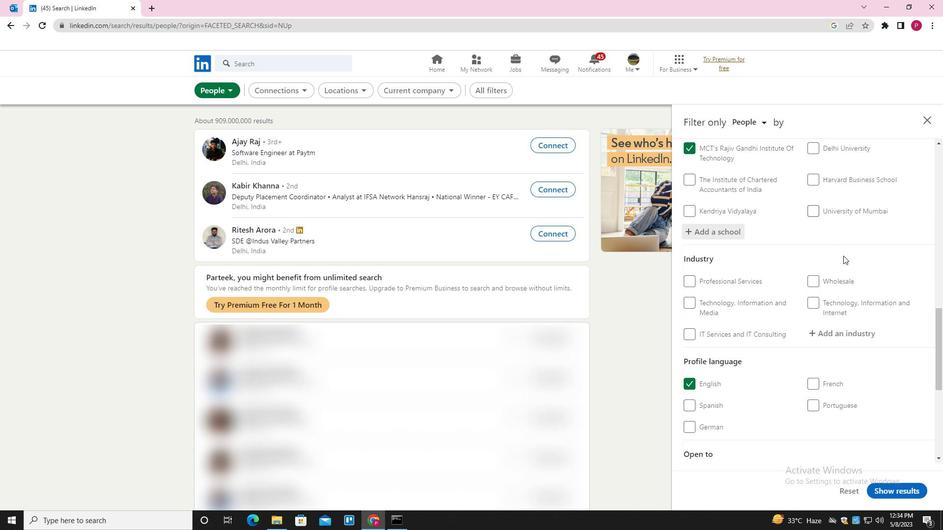 
Action: Mouse moved to (844, 259)
Screenshot: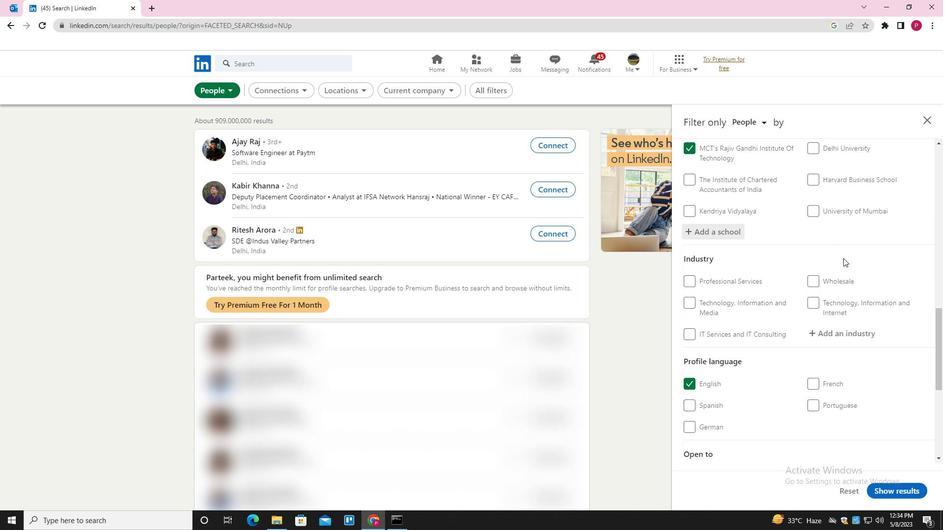 
Action: Mouse scrolled (844, 259) with delta (0, 0)
Screenshot: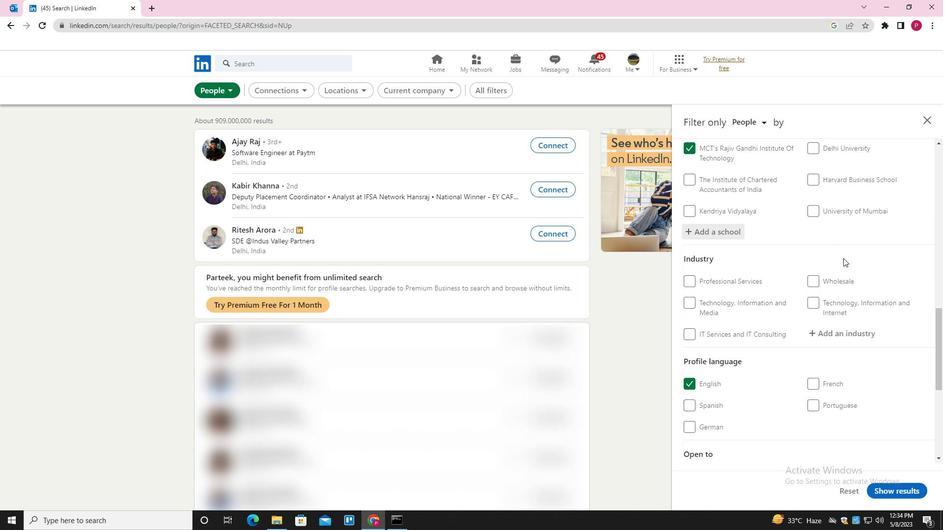 
Action: Mouse moved to (852, 236)
Screenshot: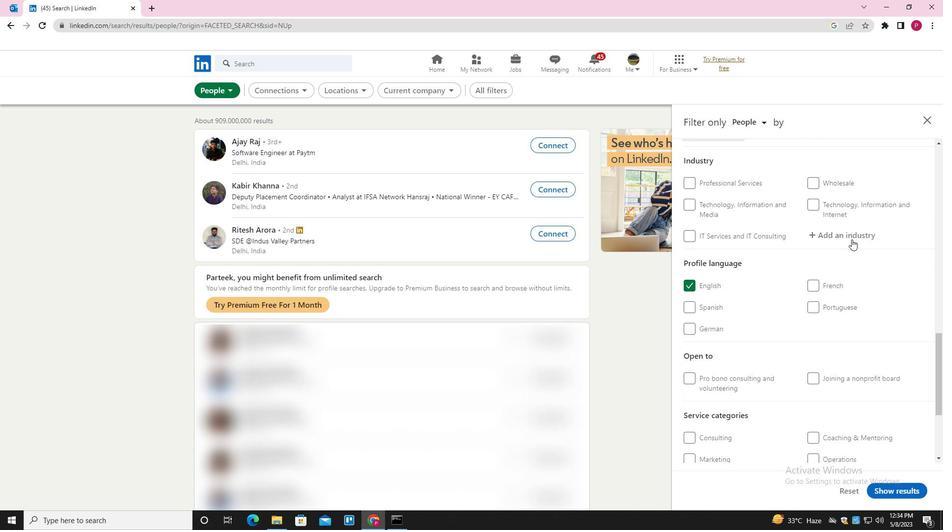 
Action: Mouse pressed left at (852, 236)
Screenshot: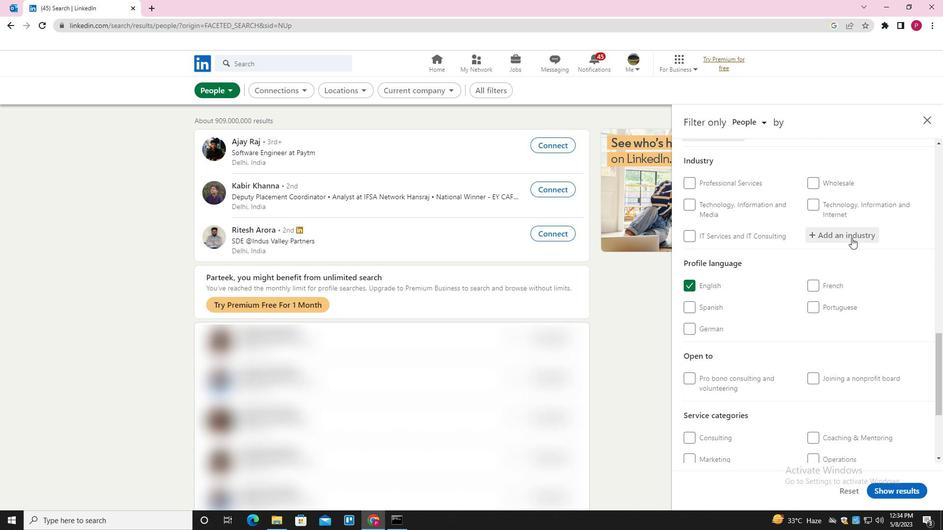 
Action: Key pressed <Key.shift>MEDIA<Key.space><Key.shift><Key.shift>&<Key.space><Key.shift><Key.shift><Key.shift><Key.shift><Key.shift>TELECOMMUNICATIONS<Key.down><Key.enter>
Screenshot: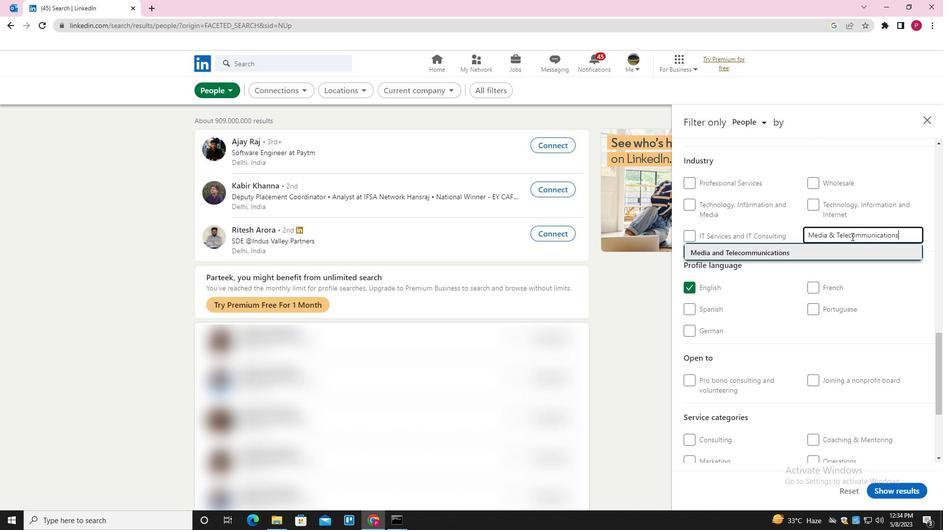 
Action: Mouse moved to (823, 251)
Screenshot: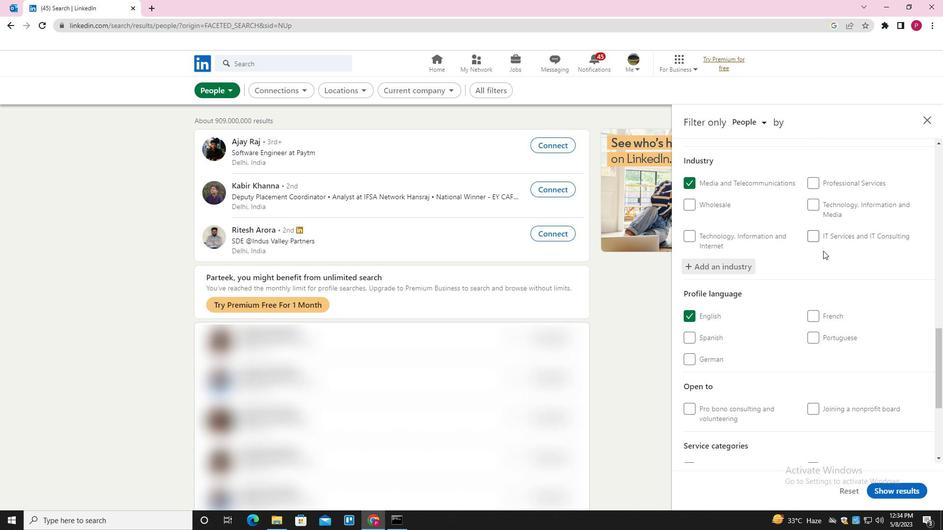
Action: Mouse scrolled (823, 250) with delta (0, 0)
Screenshot: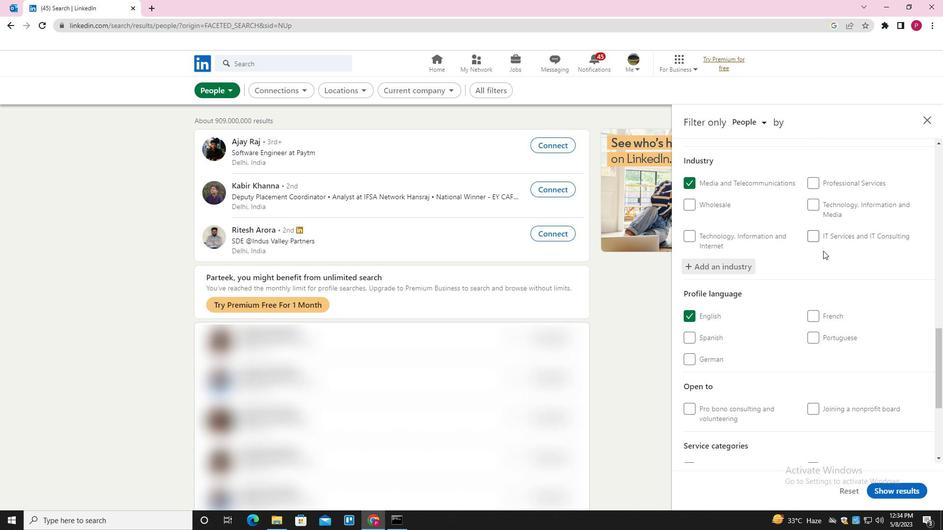 
Action: Mouse moved to (825, 267)
Screenshot: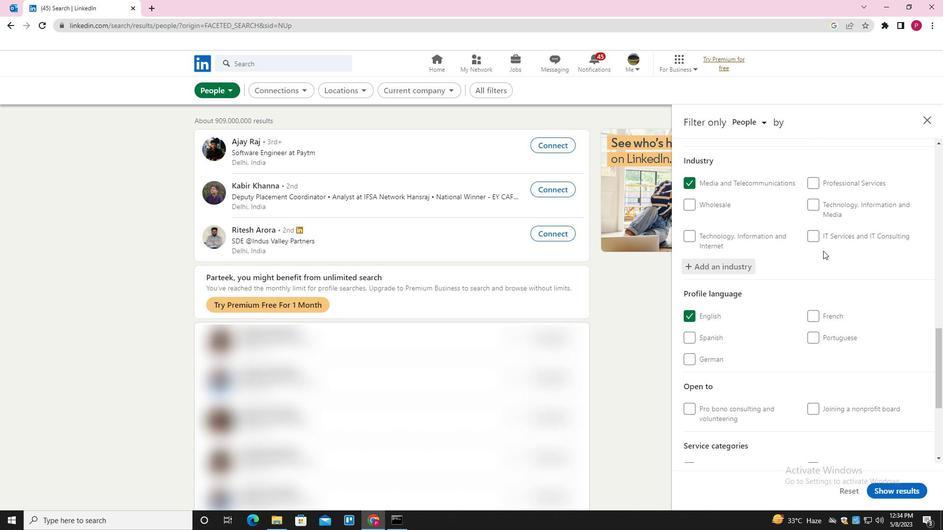 
Action: Mouse scrolled (825, 266) with delta (0, 0)
Screenshot: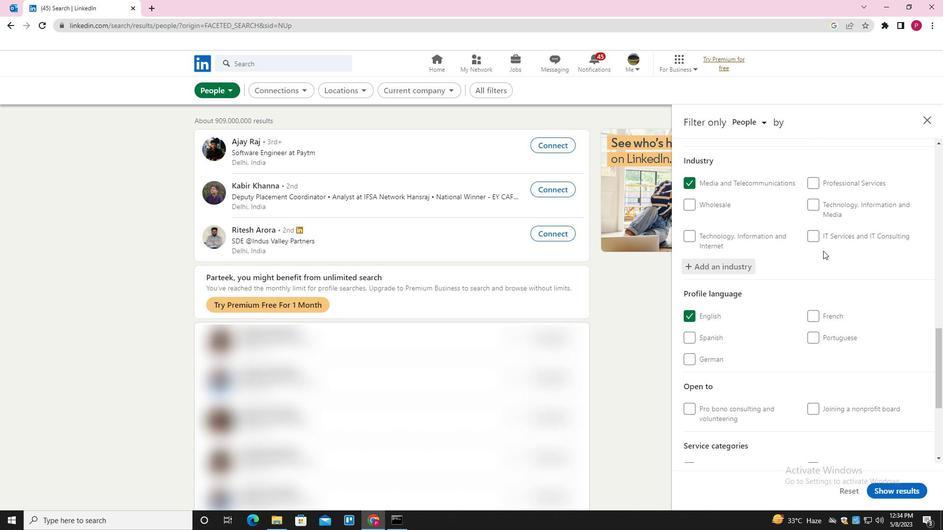 
Action: Mouse moved to (829, 276)
Screenshot: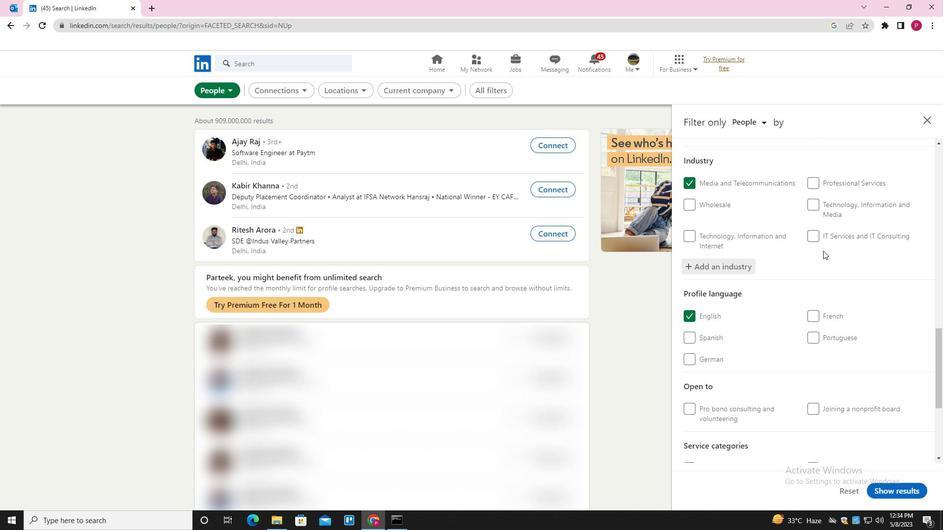 
Action: Mouse scrolled (829, 275) with delta (0, 0)
Screenshot: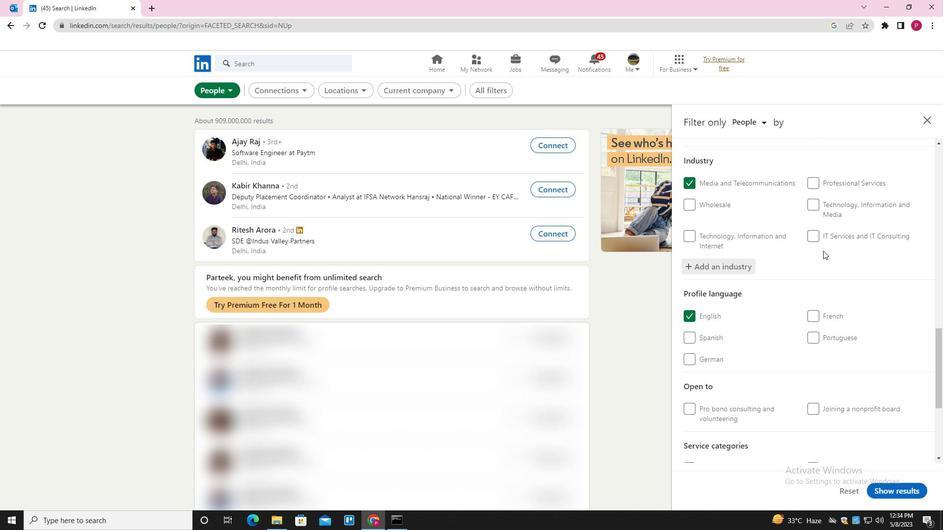 
Action: Mouse moved to (830, 282)
Screenshot: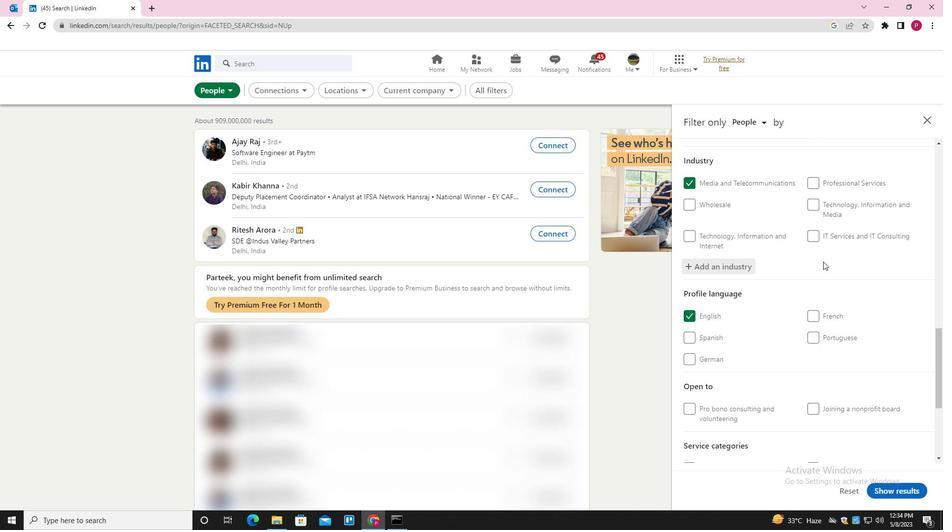 
Action: Mouse scrolled (830, 281) with delta (0, 0)
Screenshot: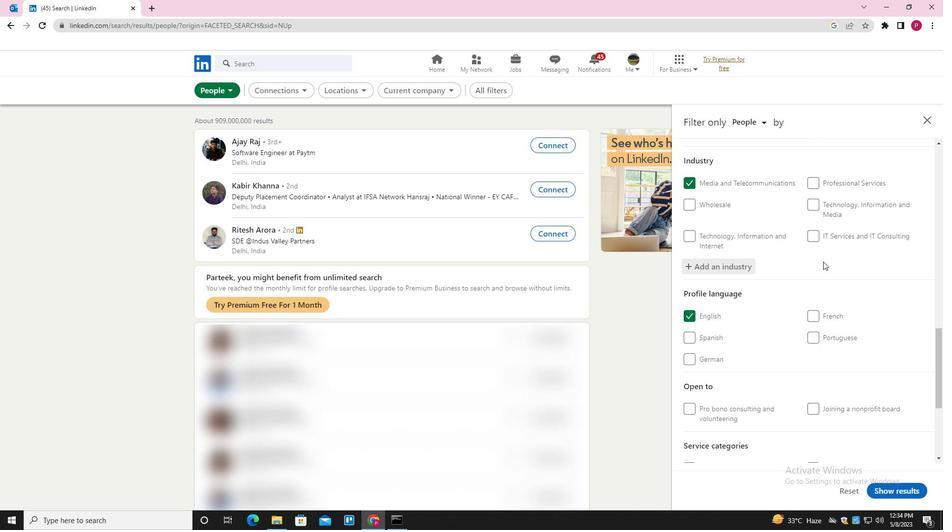 
Action: Mouse moved to (832, 289)
Screenshot: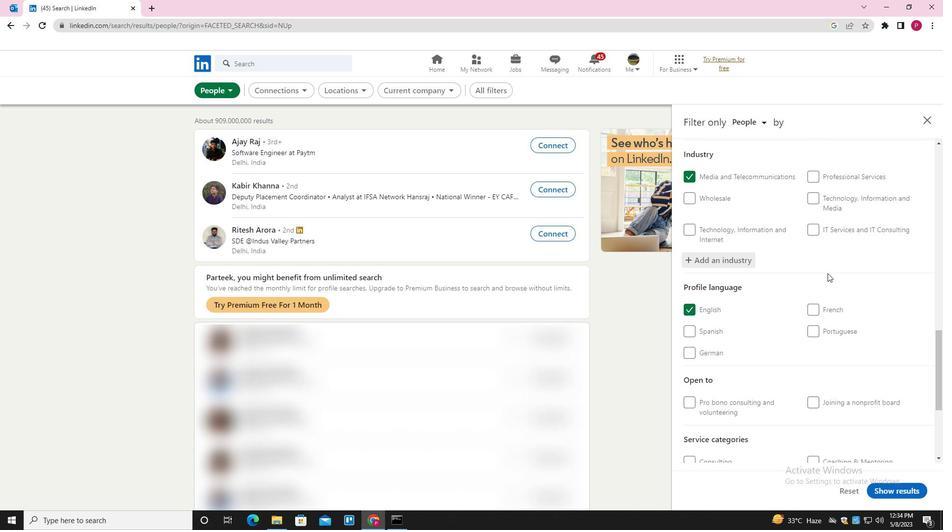 
Action: Mouse scrolled (832, 288) with delta (0, 0)
Screenshot: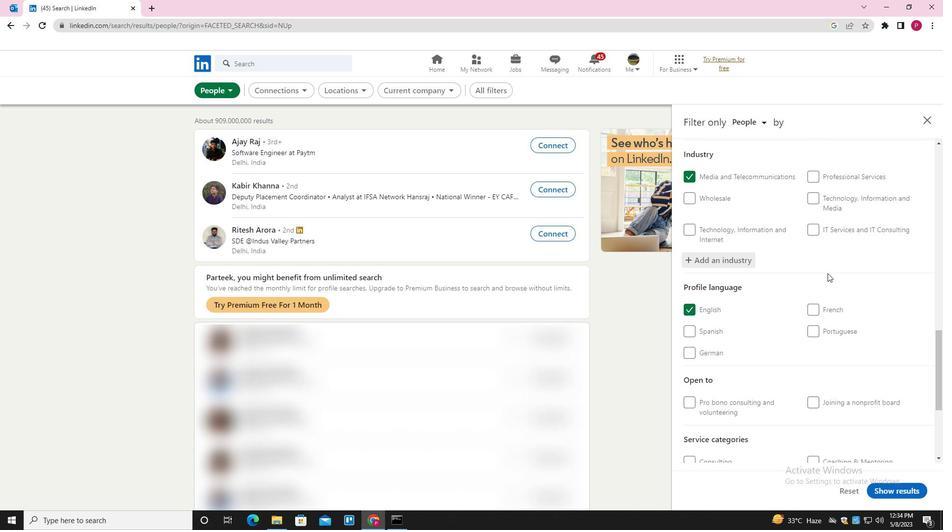 
Action: Mouse moved to (849, 326)
Screenshot: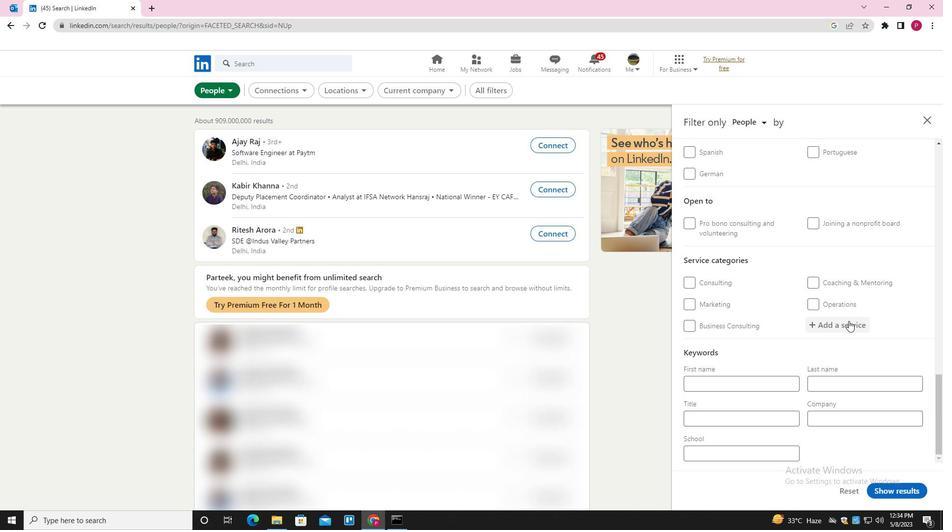 
Action: Mouse pressed left at (849, 326)
Screenshot: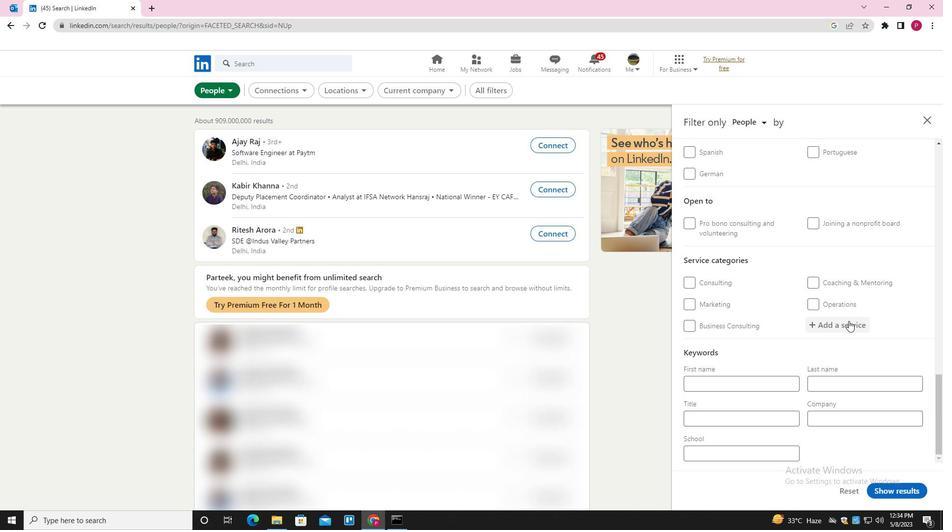 
Action: Key pressed <Key.shift>PERSONAL<Key.space><Key.shift>INJURY<Key.space><Key.shift>:<Key.backspace>LAW<Key.down><Key.enter>
Screenshot: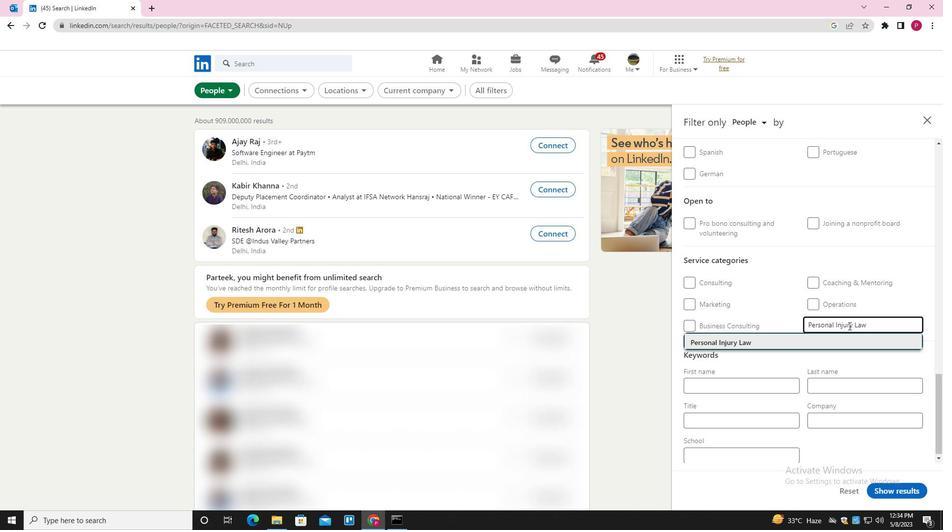 
Action: Mouse moved to (833, 343)
Screenshot: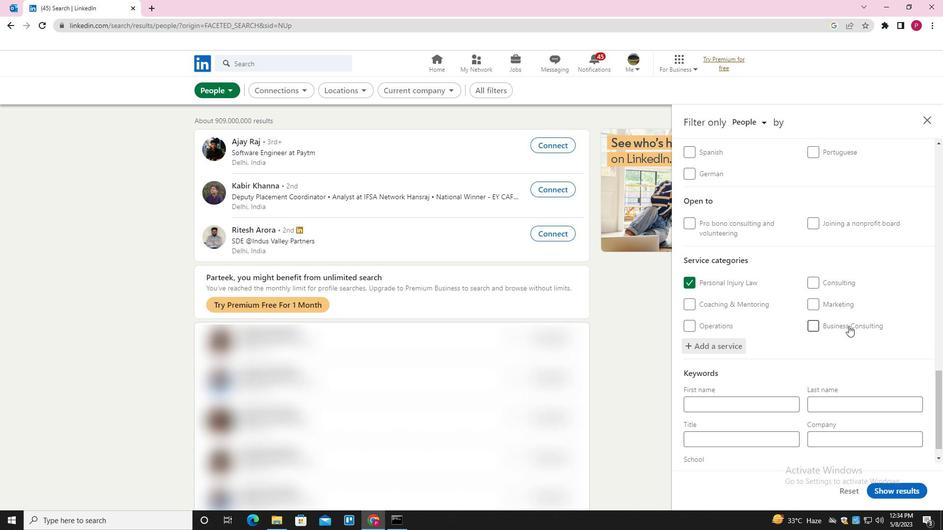 
Action: Mouse scrolled (833, 342) with delta (0, 0)
Screenshot: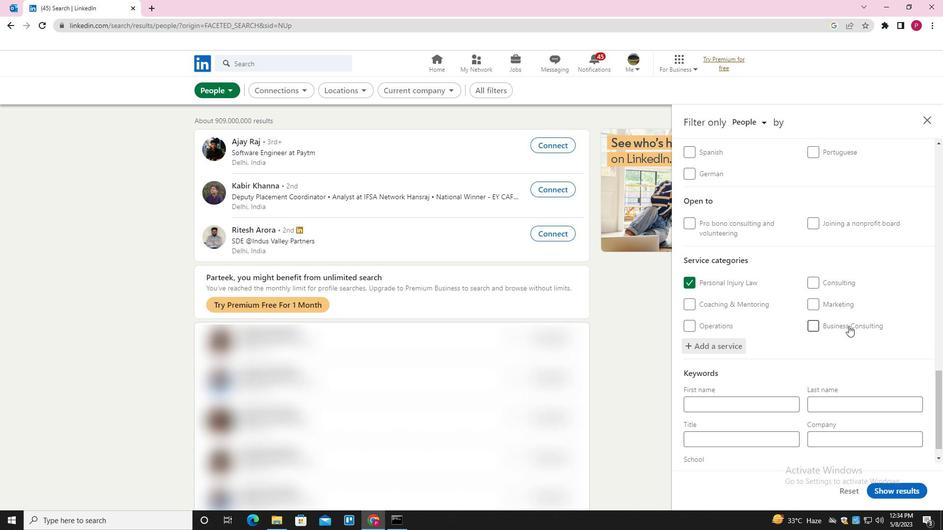 
Action: Mouse moved to (822, 380)
Screenshot: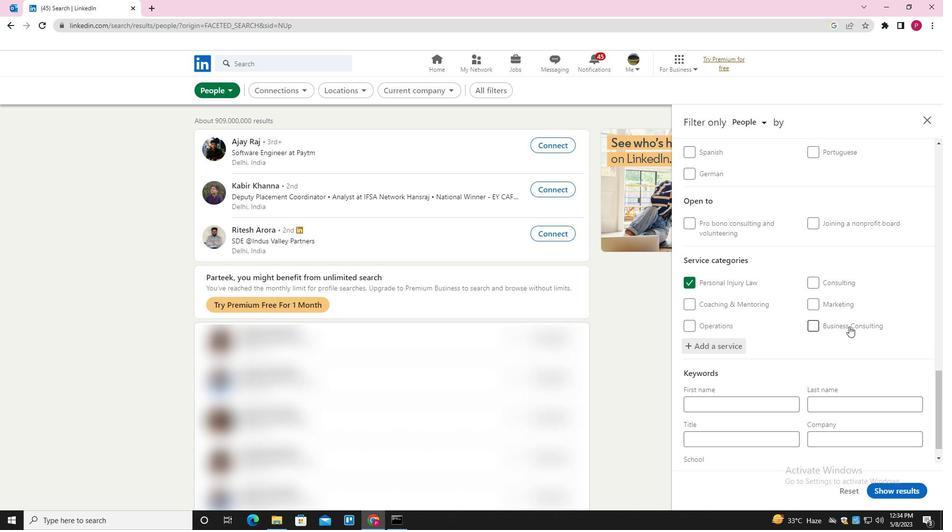 
Action: Mouse scrolled (822, 380) with delta (0, 0)
Screenshot: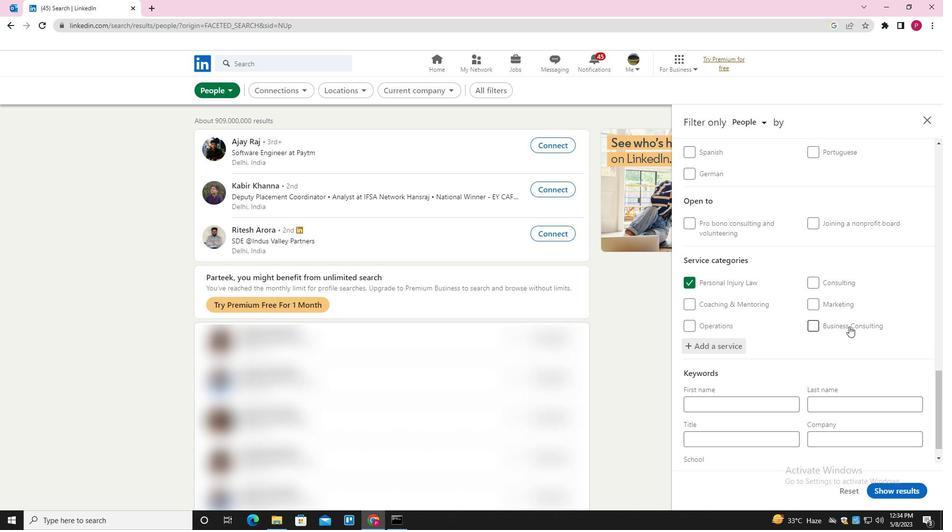 
Action: Mouse moved to (816, 397)
Screenshot: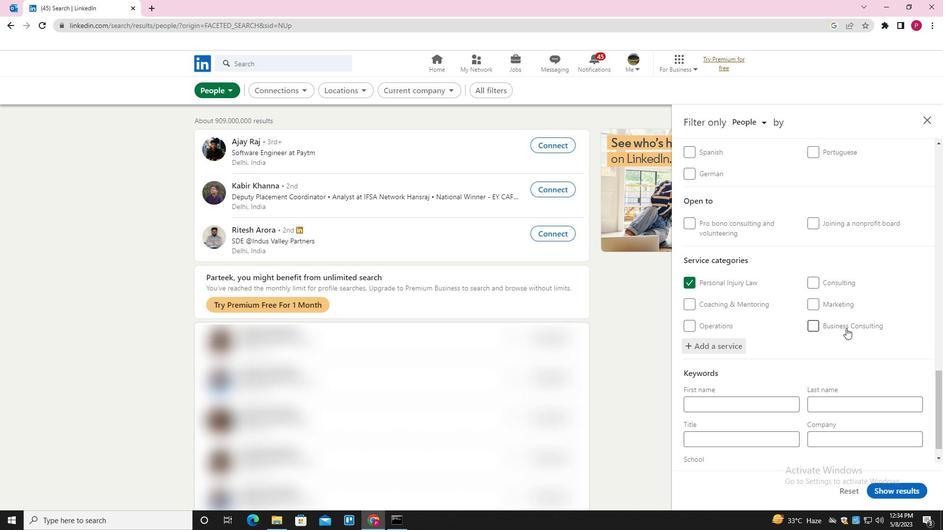 
Action: Mouse scrolled (816, 397) with delta (0, 0)
Screenshot: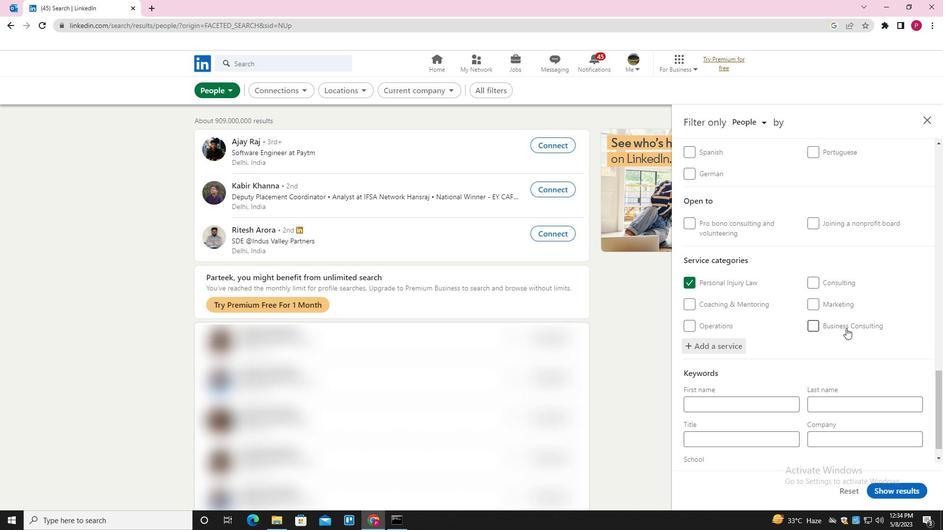 
Action: Mouse moved to (812, 407)
Screenshot: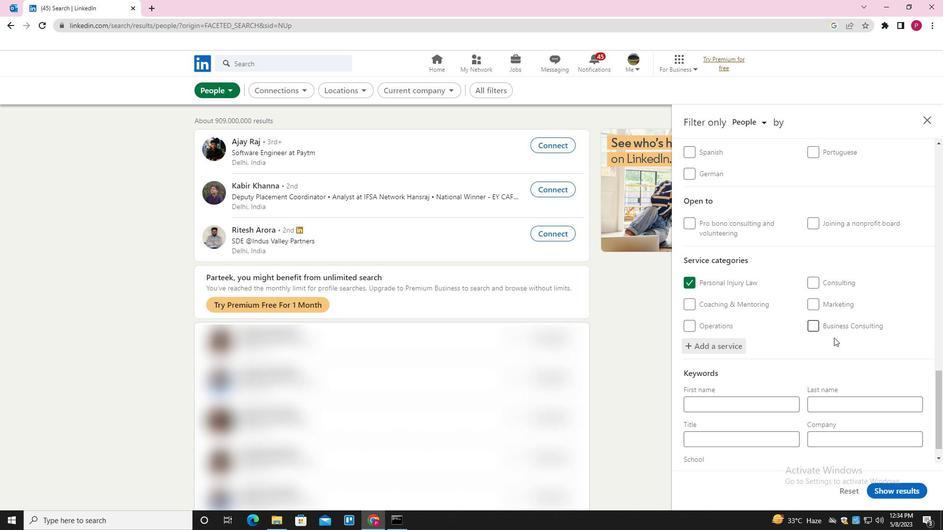 
Action: Mouse scrolled (812, 406) with delta (0, 0)
Screenshot: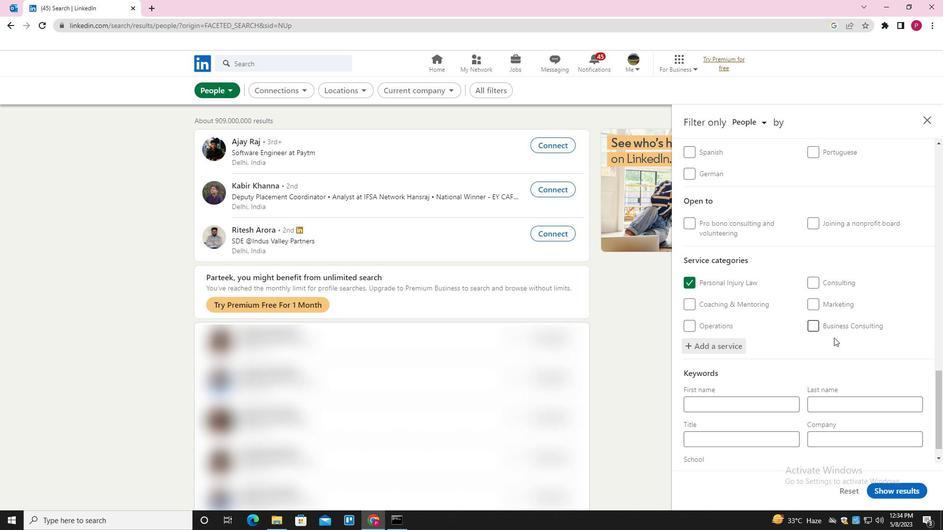 
Action: Mouse moved to (761, 415)
Screenshot: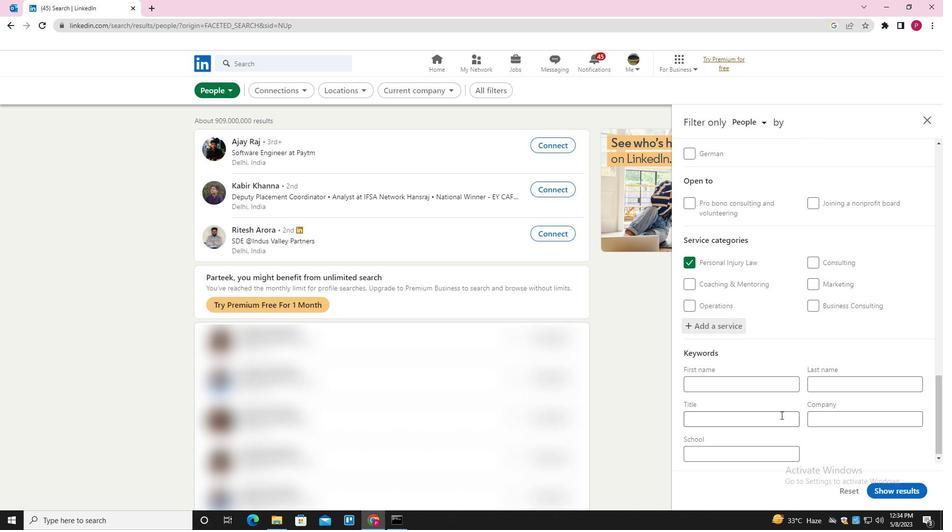 
Action: Mouse pressed left at (761, 415)
Screenshot: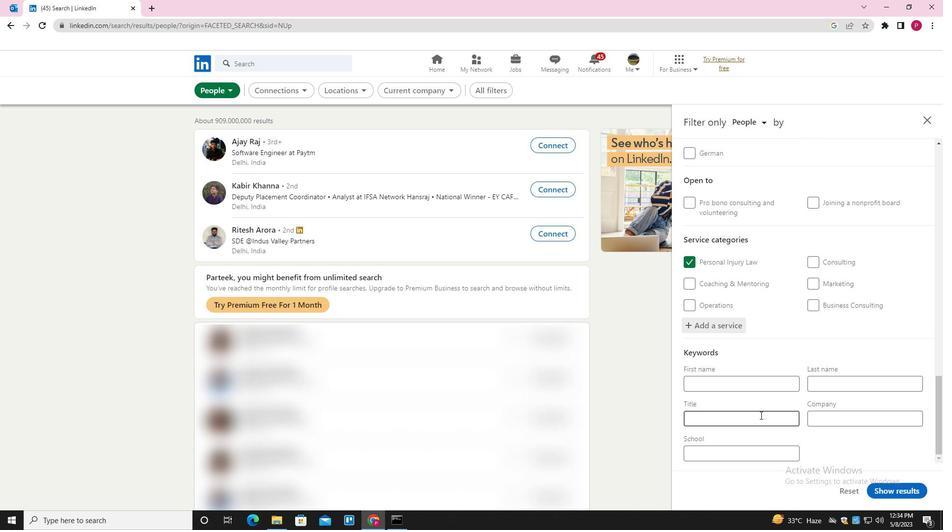 
Action: Key pressed <Key.shift><Key.shift><Key.shift>MOLECULAR<Key.space><Key.shift>SCIEC<Key.backspace>B<Key.backspace>NTIST
Screenshot: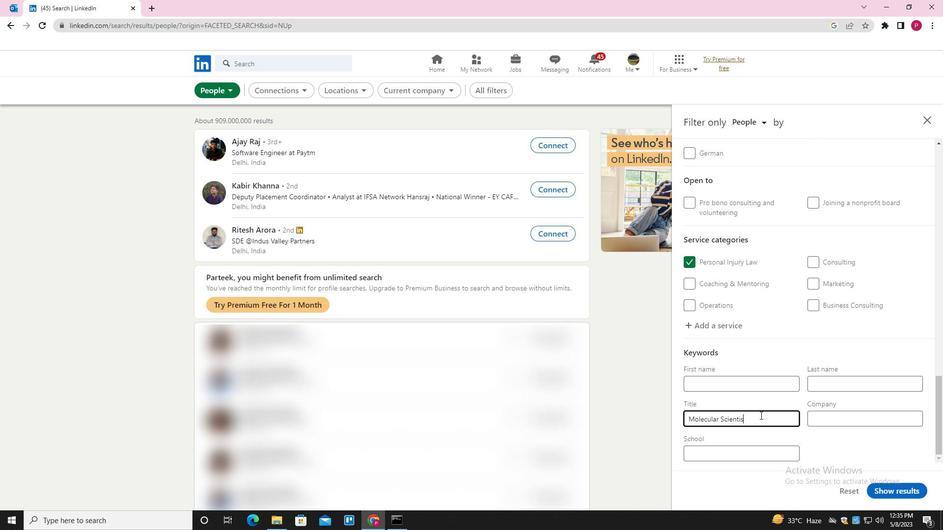 
Action: Mouse moved to (892, 492)
Screenshot: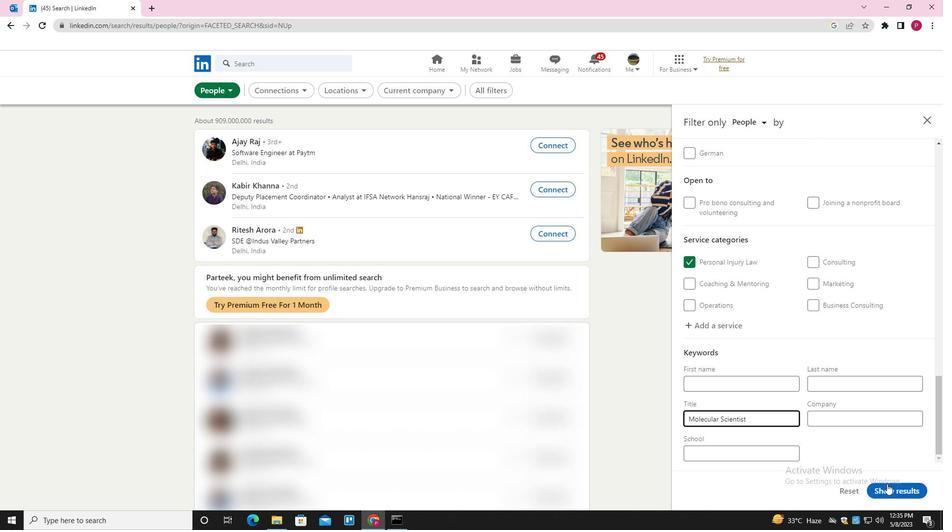 
Action: Mouse pressed left at (892, 492)
Screenshot: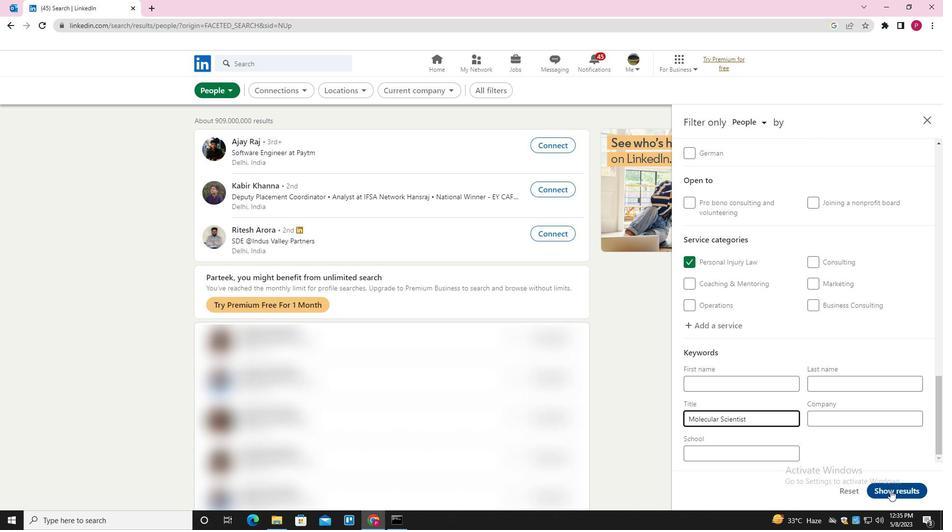 
Action: Mouse moved to (514, 248)
Screenshot: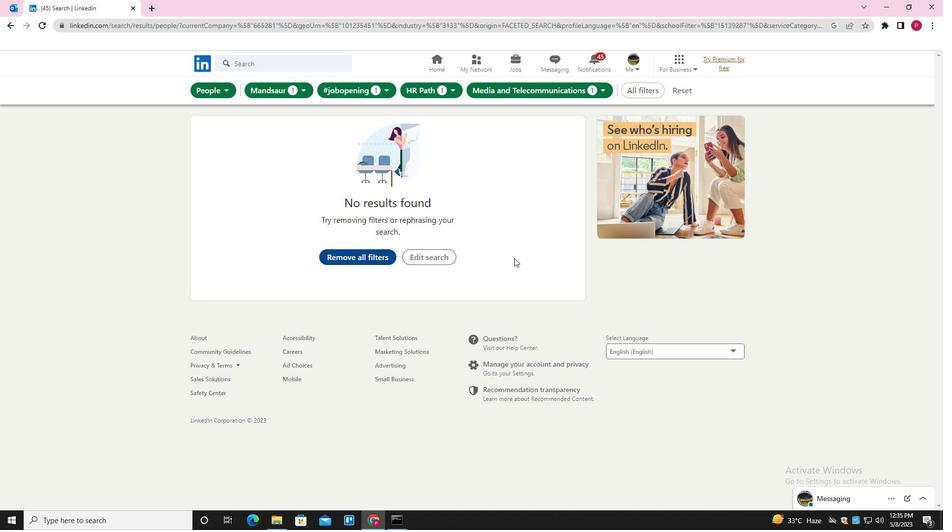 
